 Task: Add a signature Julie Green containing Best wishes for a happy National Technology Day, Julie Green to email address softage.8@softage.net and add a folder Data science
Action: Mouse moved to (55, 135)
Screenshot: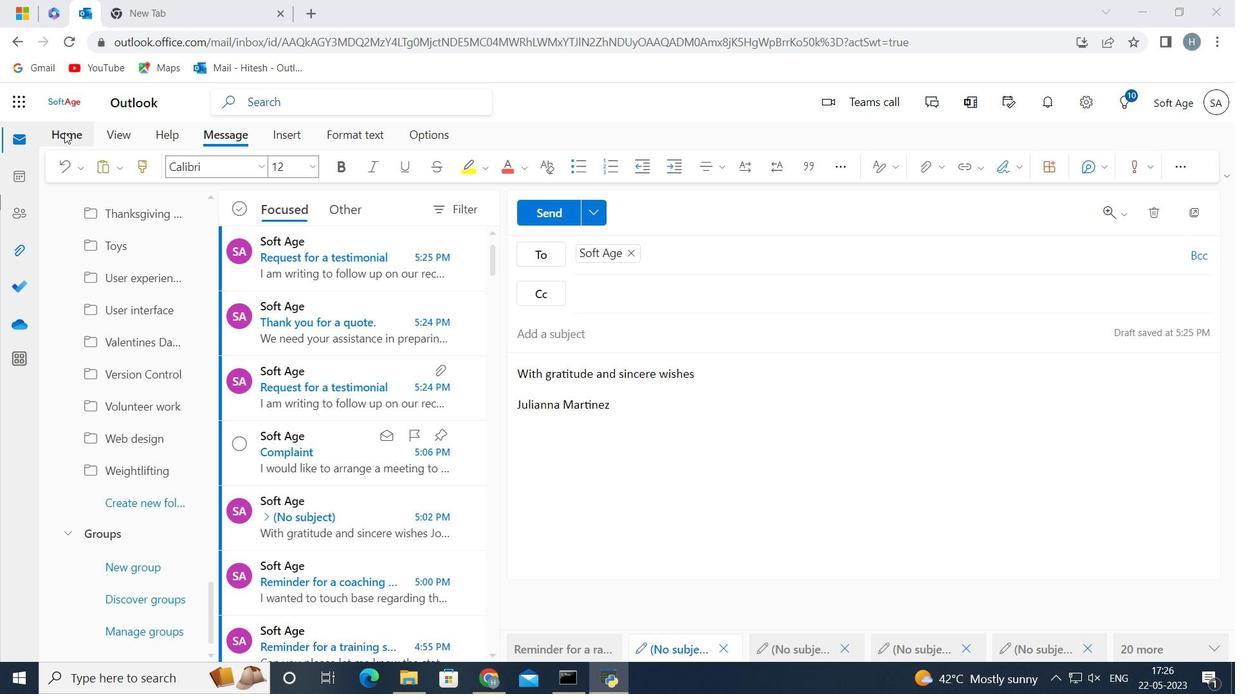 
Action: Mouse pressed left at (55, 135)
Screenshot: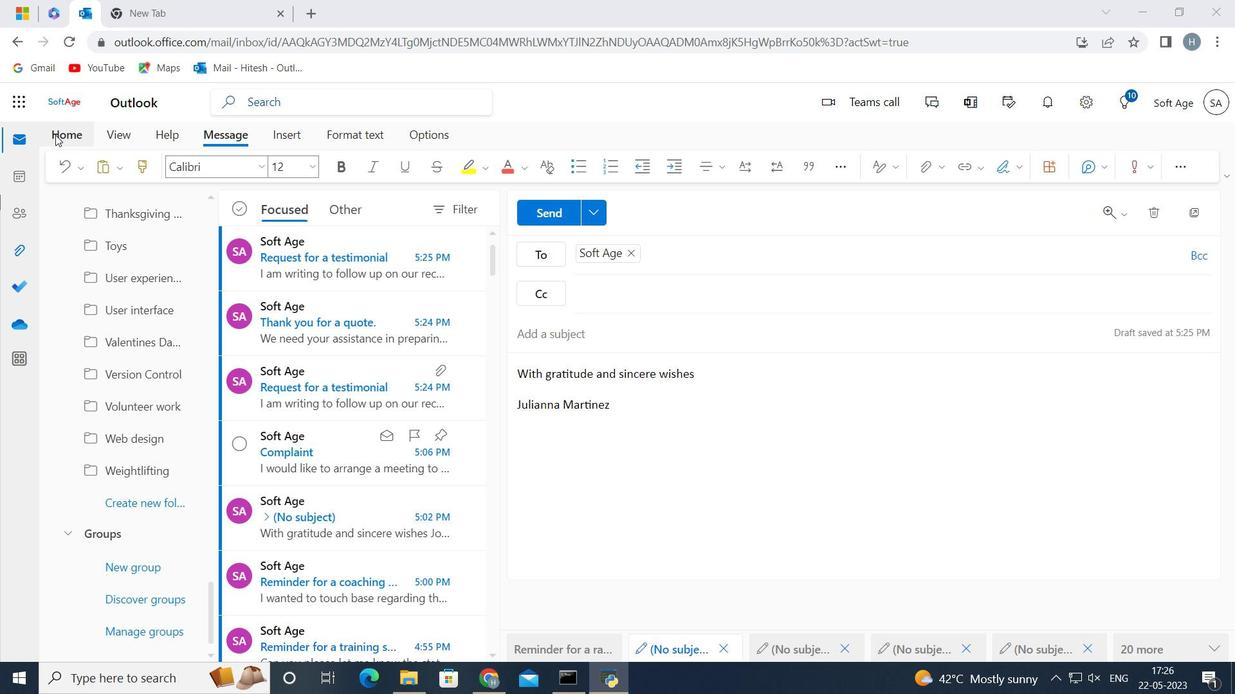 
Action: Mouse moved to (119, 168)
Screenshot: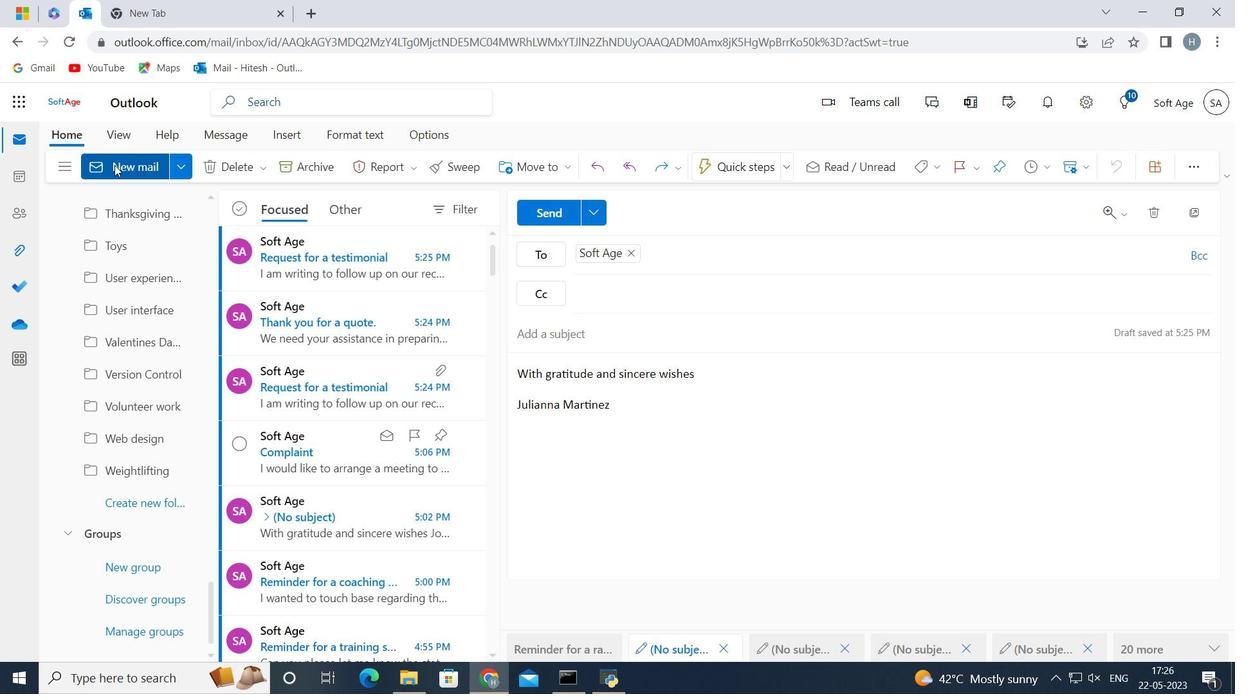 
Action: Mouse pressed left at (119, 168)
Screenshot: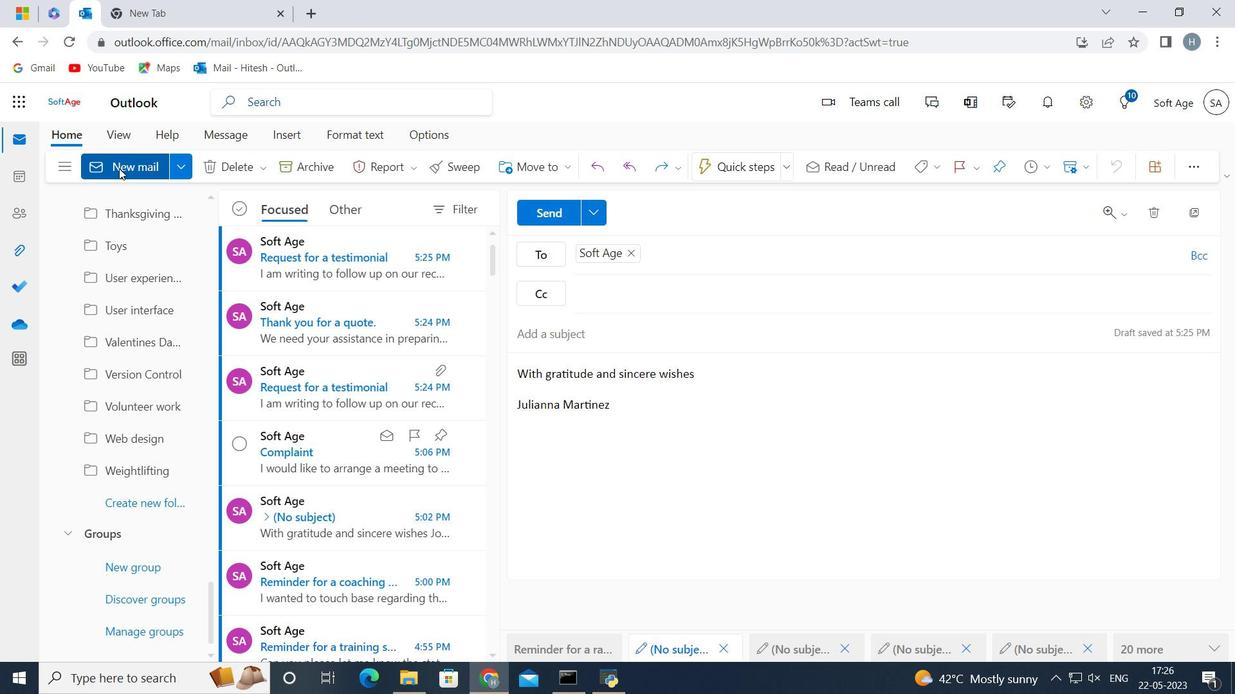 
Action: Mouse moved to (1008, 169)
Screenshot: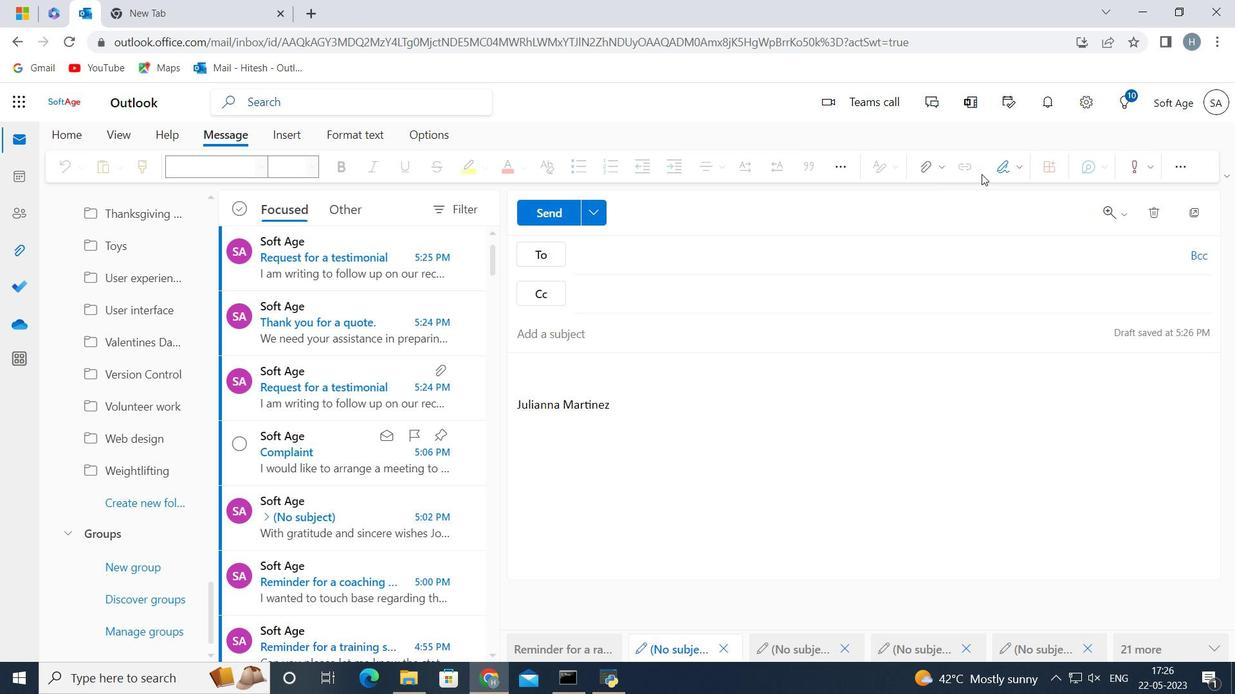 
Action: Mouse pressed left at (1008, 169)
Screenshot: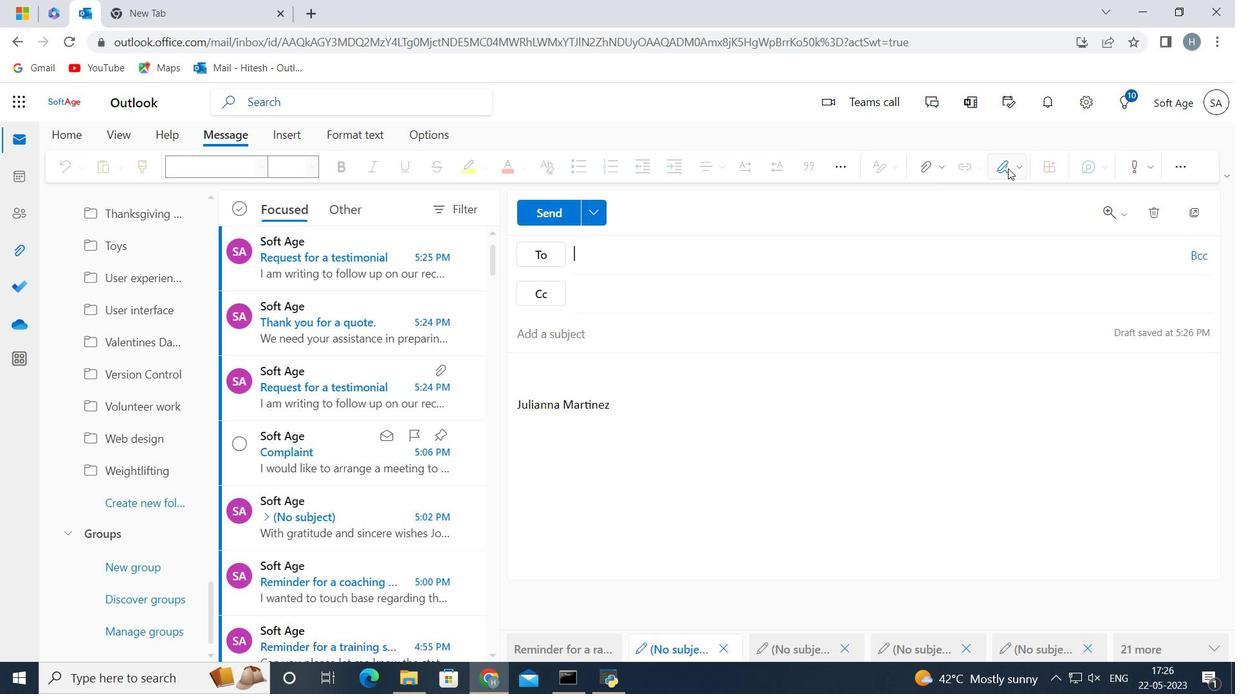 
Action: Mouse moved to (969, 228)
Screenshot: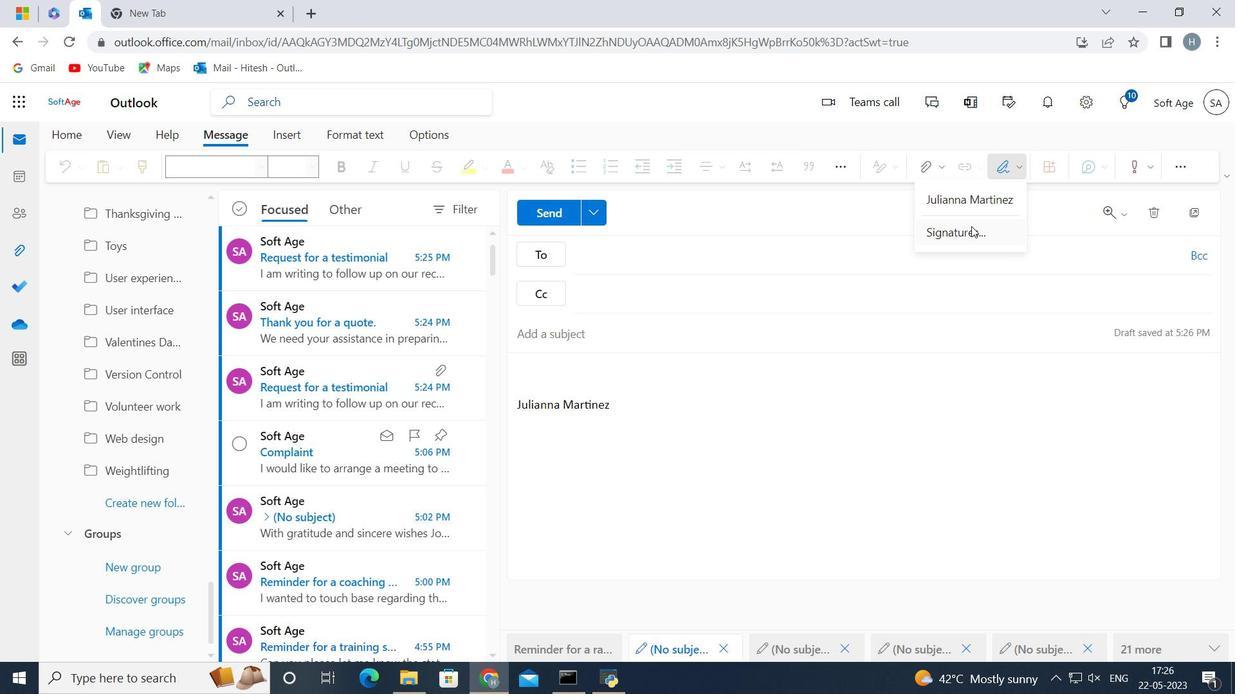 
Action: Mouse pressed left at (969, 228)
Screenshot: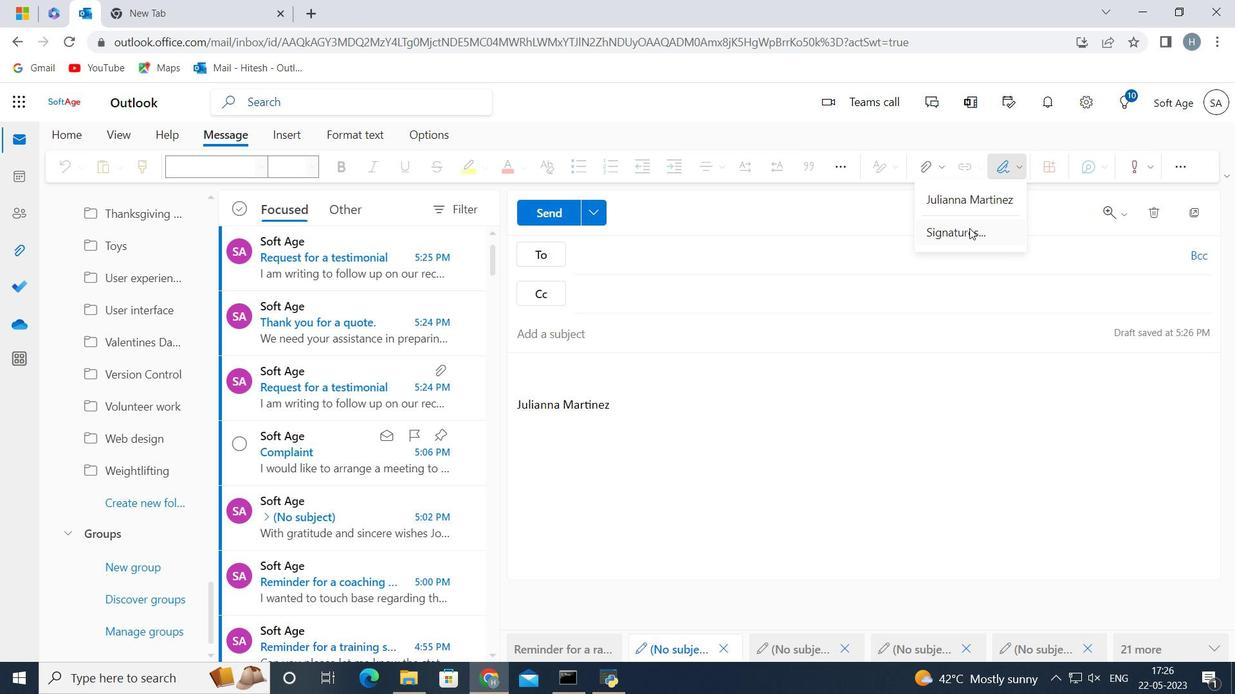 
Action: Mouse moved to (935, 297)
Screenshot: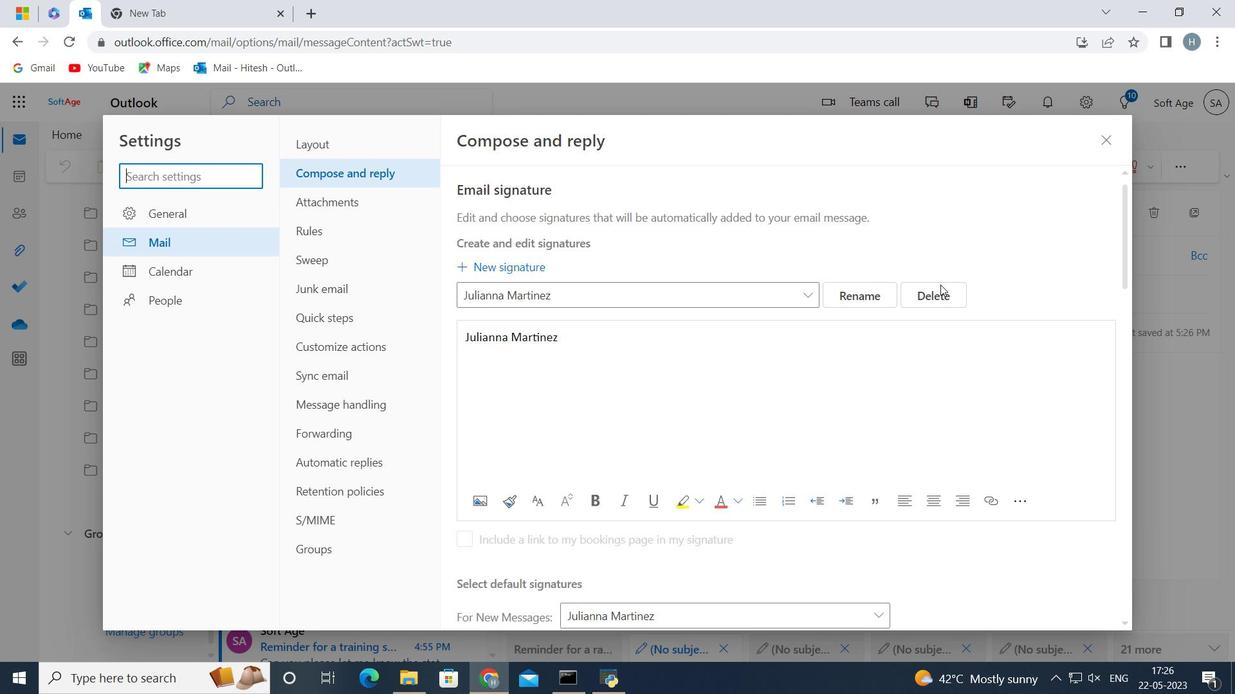 
Action: Mouse pressed left at (935, 297)
Screenshot: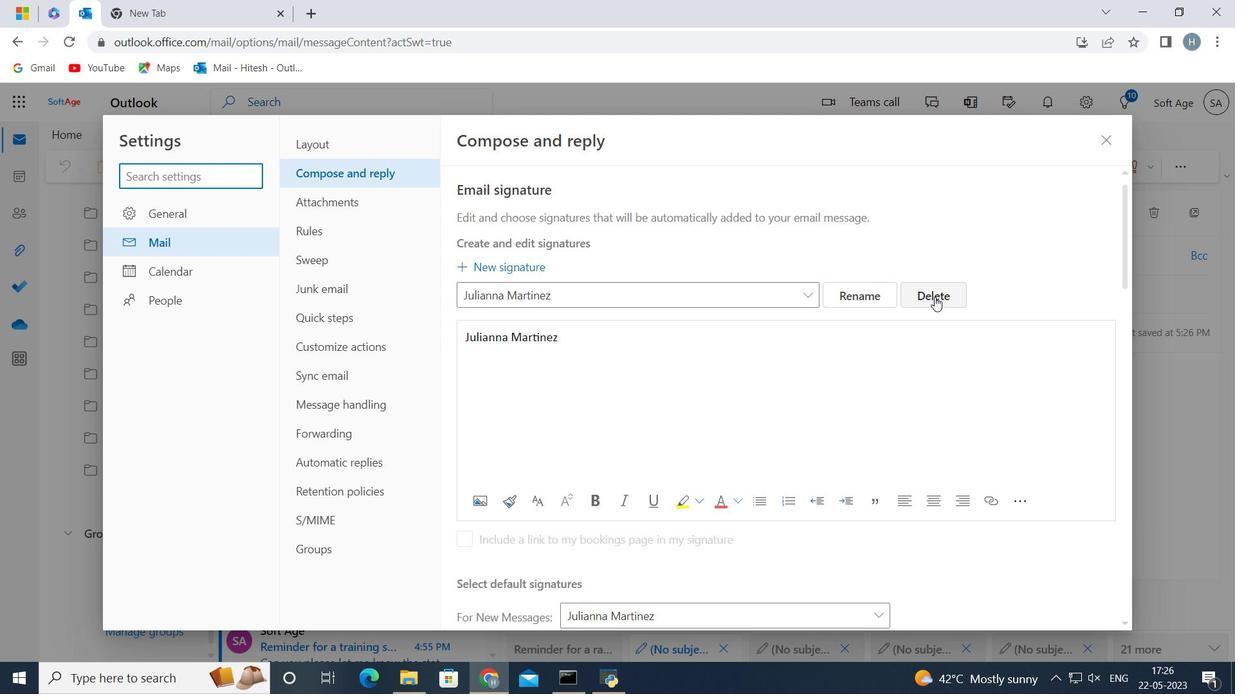 
Action: Mouse moved to (751, 288)
Screenshot: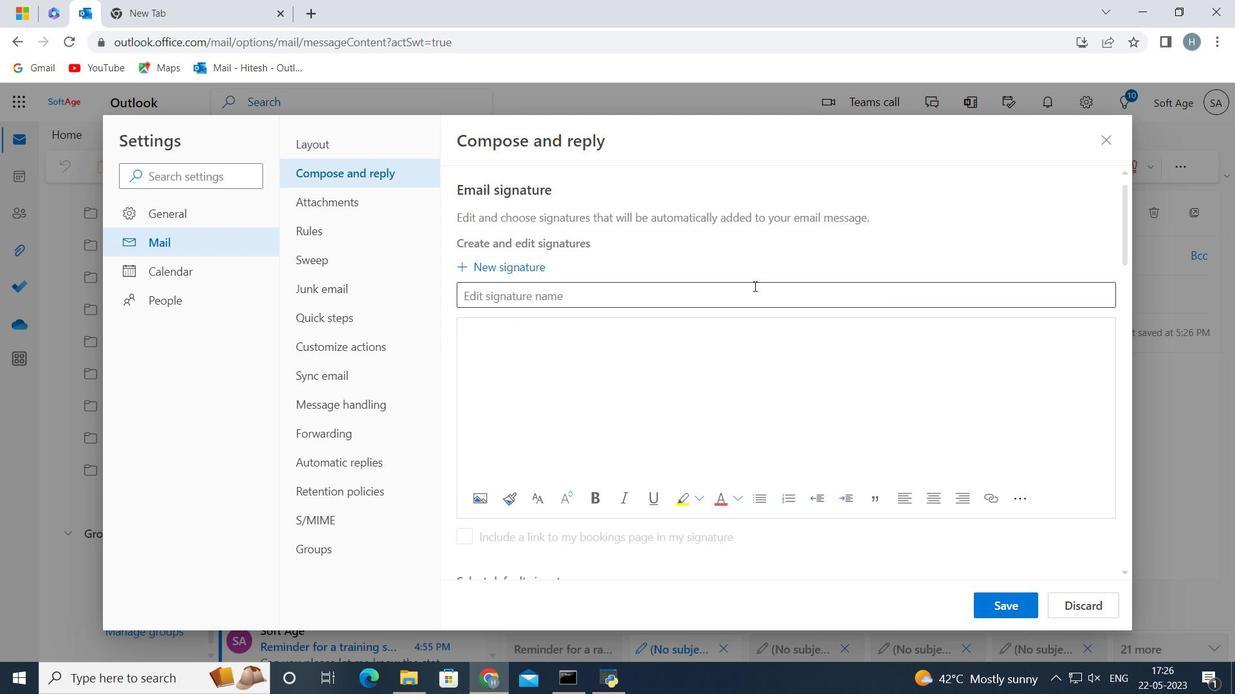 
Action: Mouse pressed left at (751, 288)
Screenshot: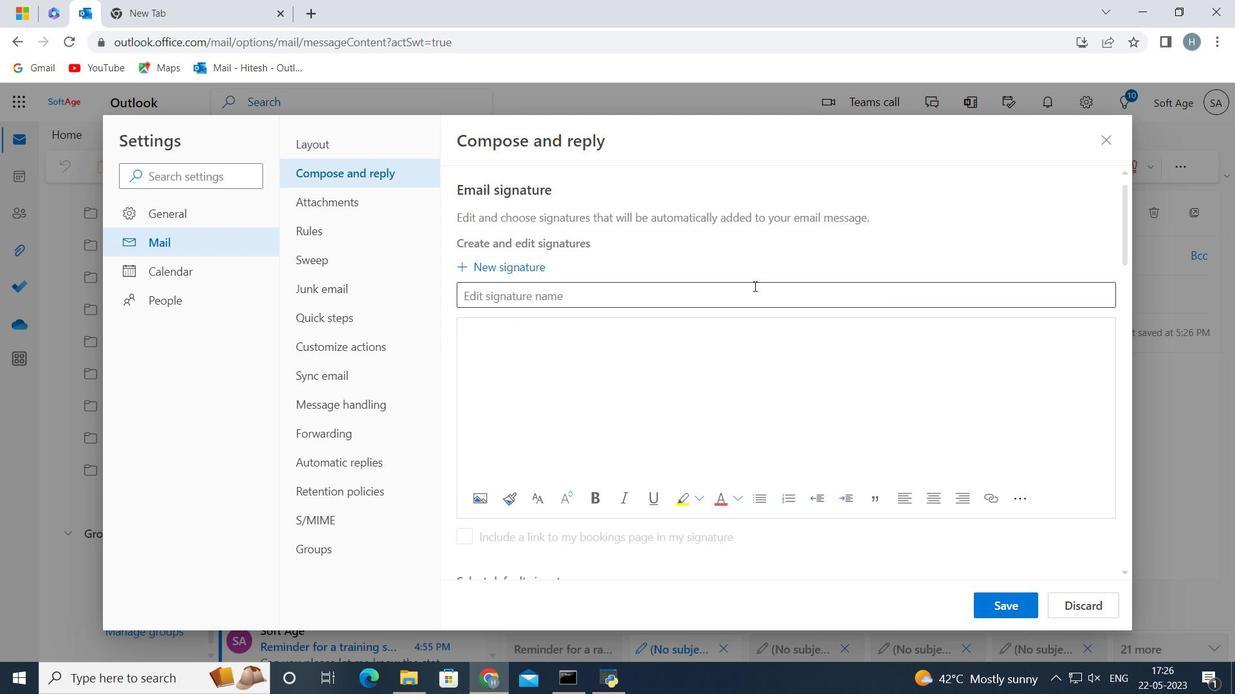 
Action: Key pressed <Key.shift>Julie<Key.space><Key.shift>Green<Key.space>
Screenshot: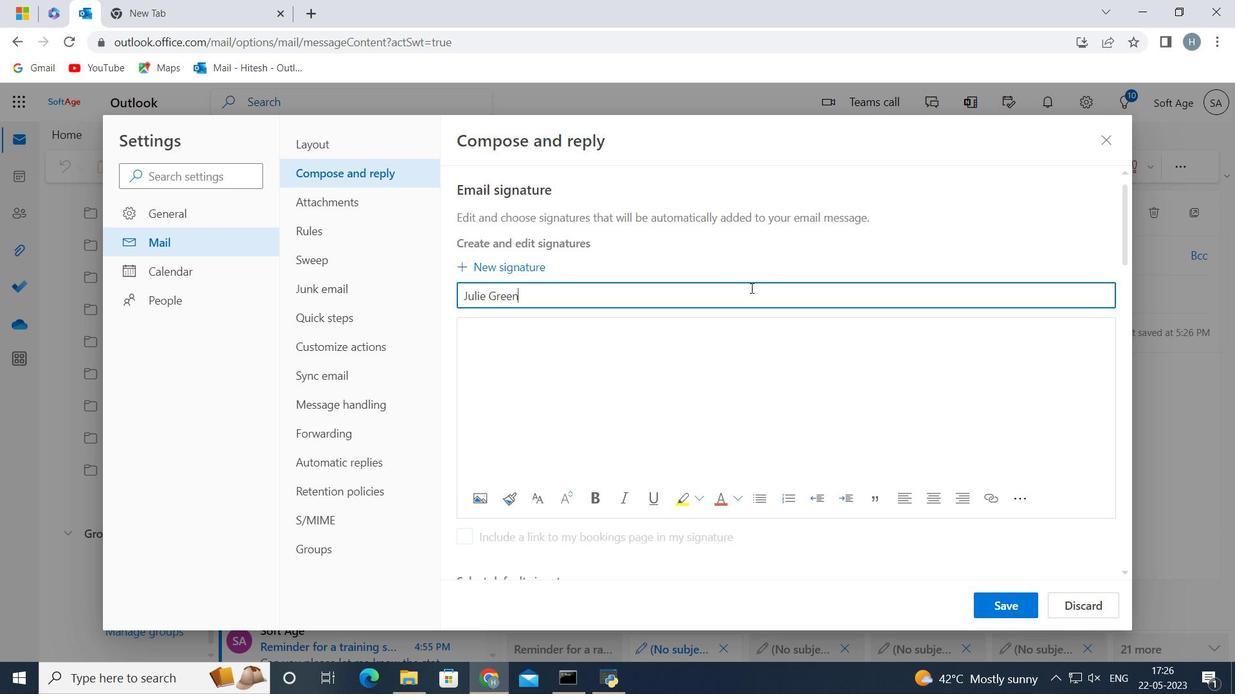 
Action: Mouse moved to (636, 375)
Screenshot: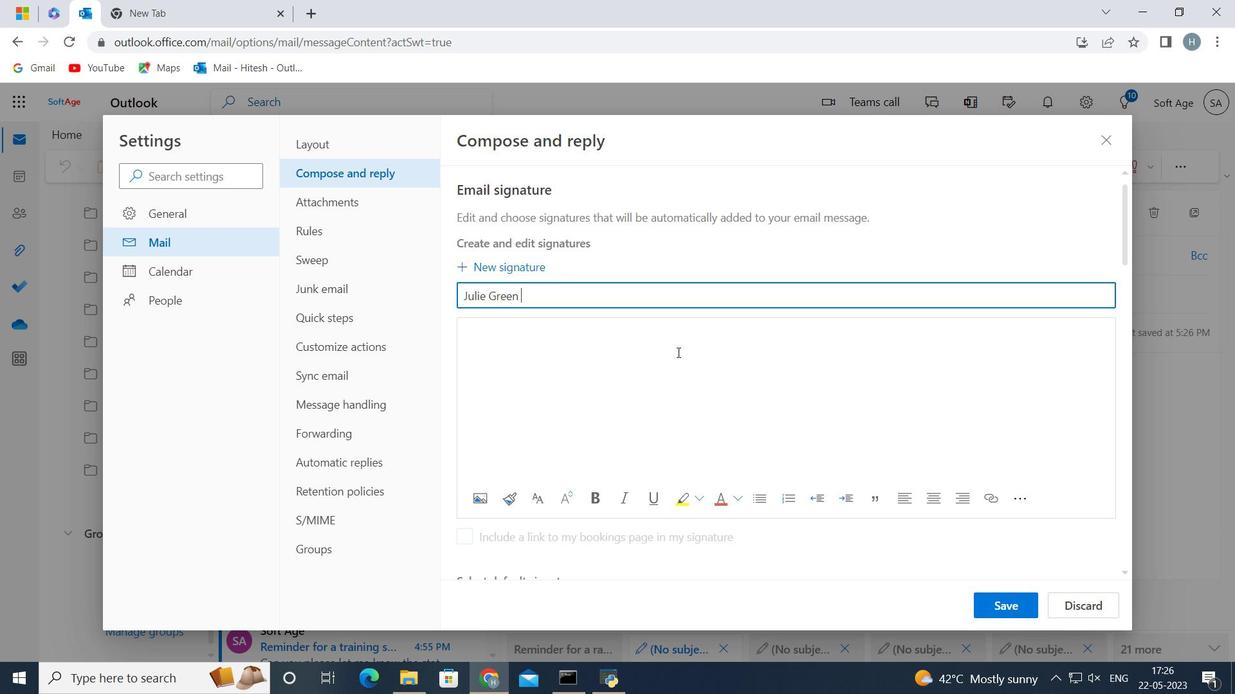 
Action: Mouse pressed left at (636, 375)
Screenshot: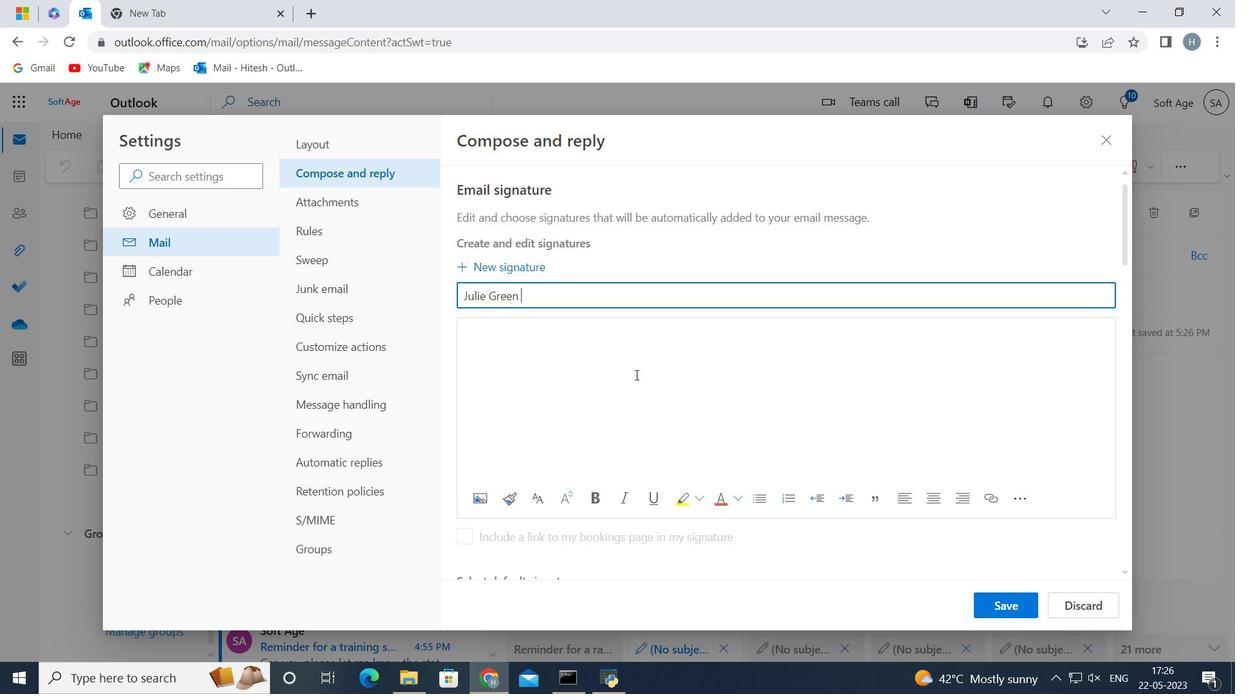 
Action: Key pressed <Key.shift>Julie<Key.space><Key.shift>Green<Key.space>
Screenshot: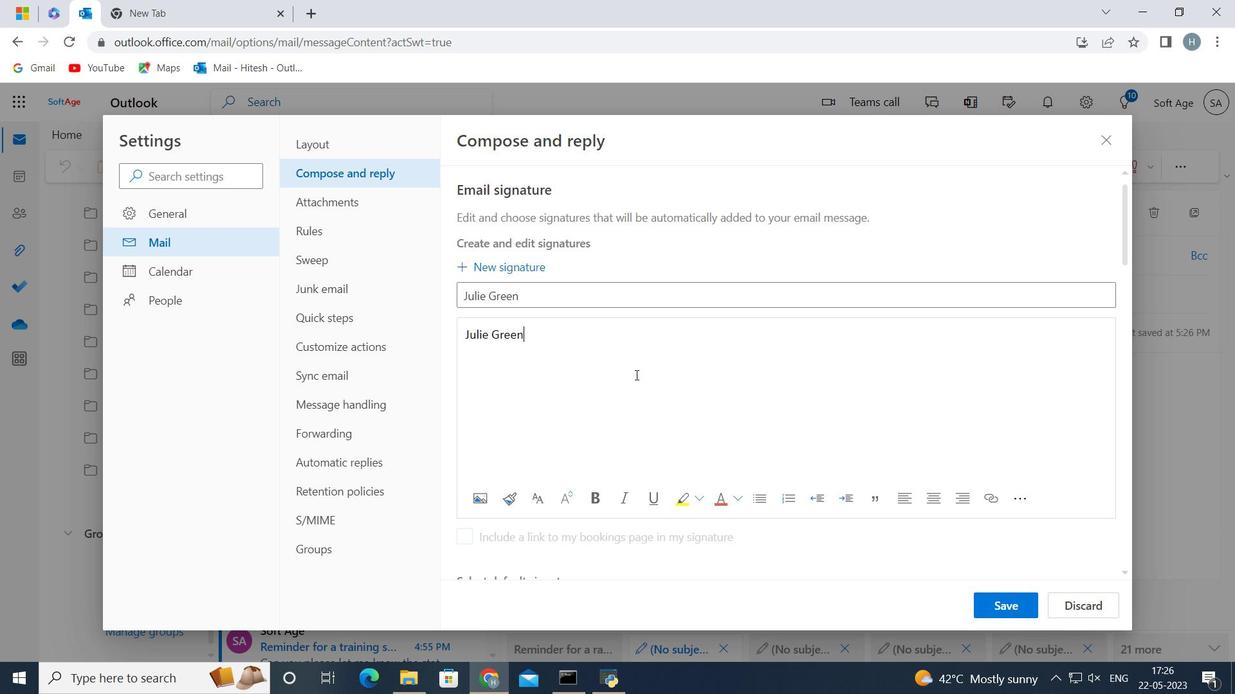 
Action: Mouse moved to (997, 604)
Screenshot: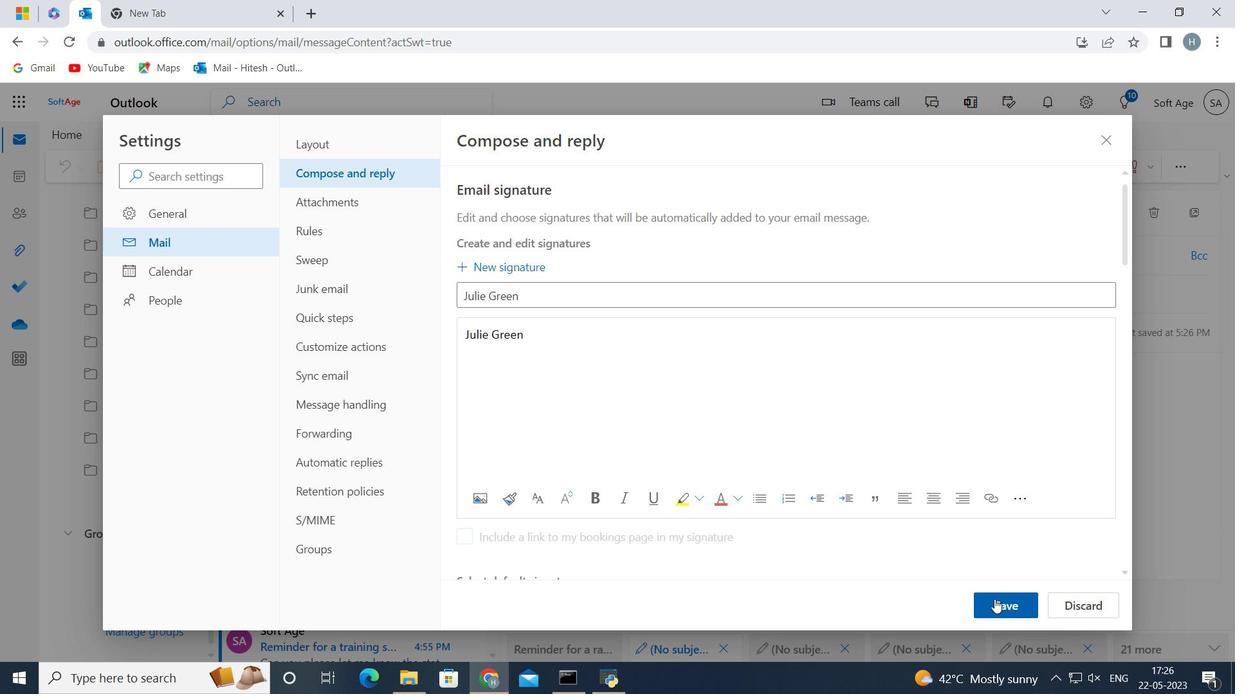 
Action: Mouse pressed left at (997, 604)
Screenshot: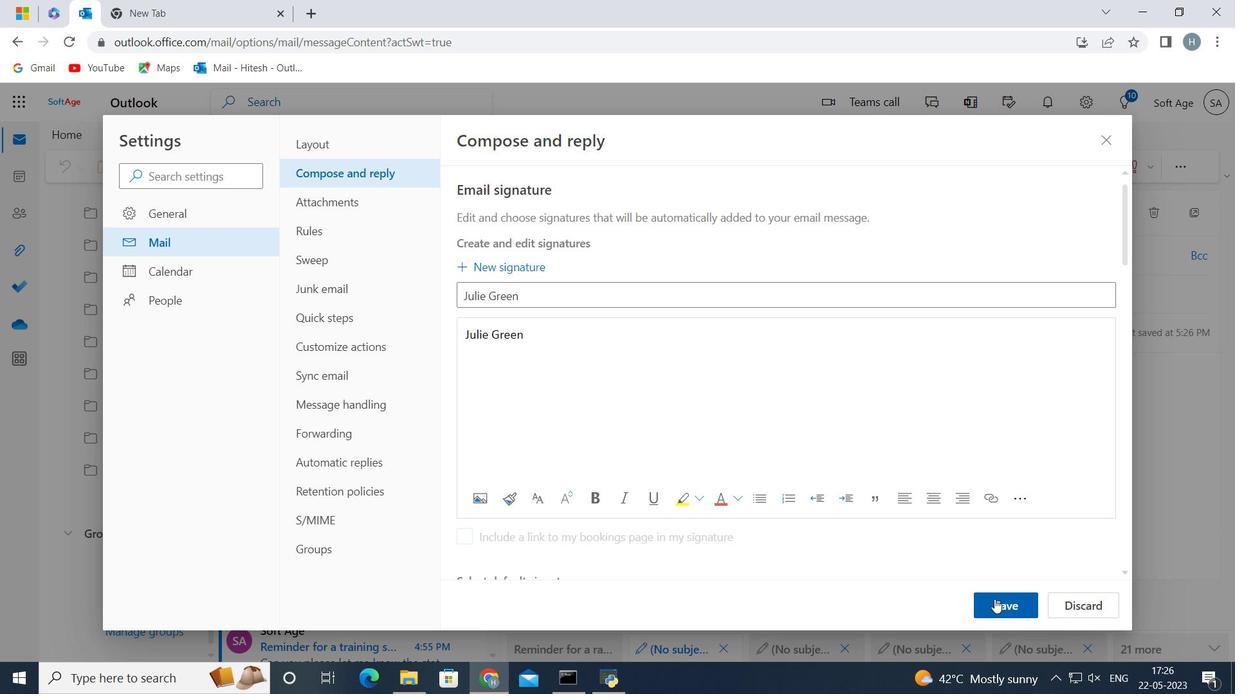 
Action: Mouse moved to (851, 384)
Screenshot: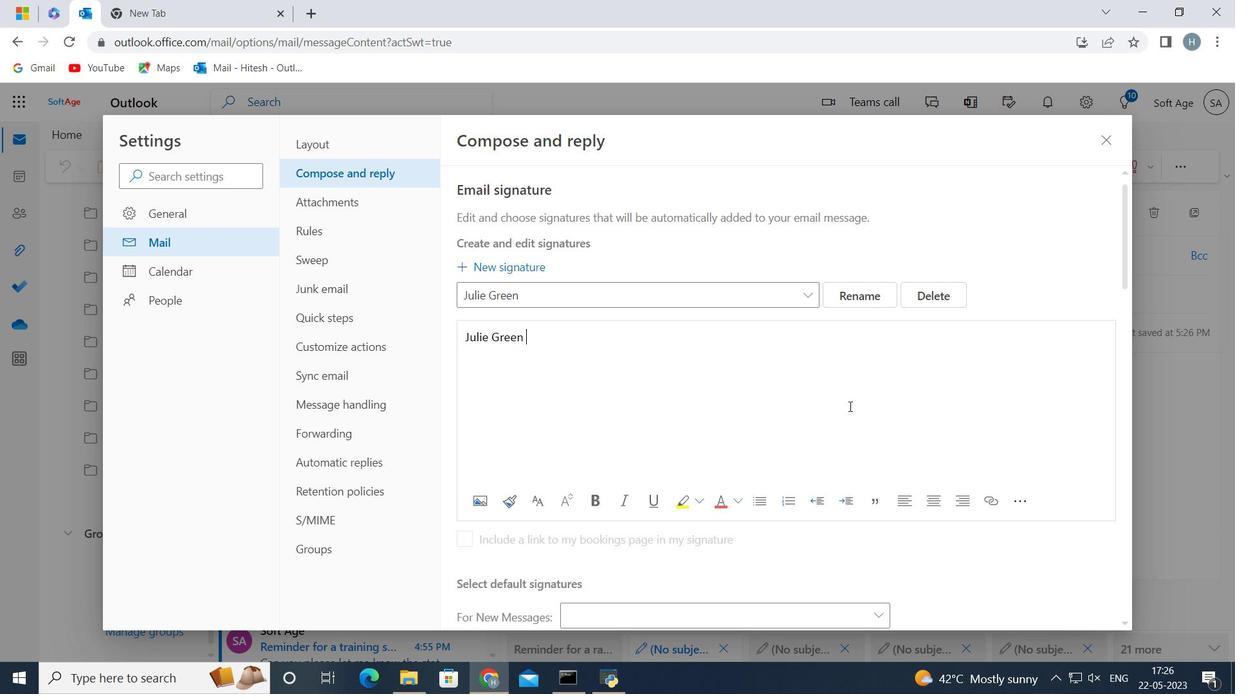 
Action: Mouse scrolled (851, 384) with delta (0, 0)
Screenshot: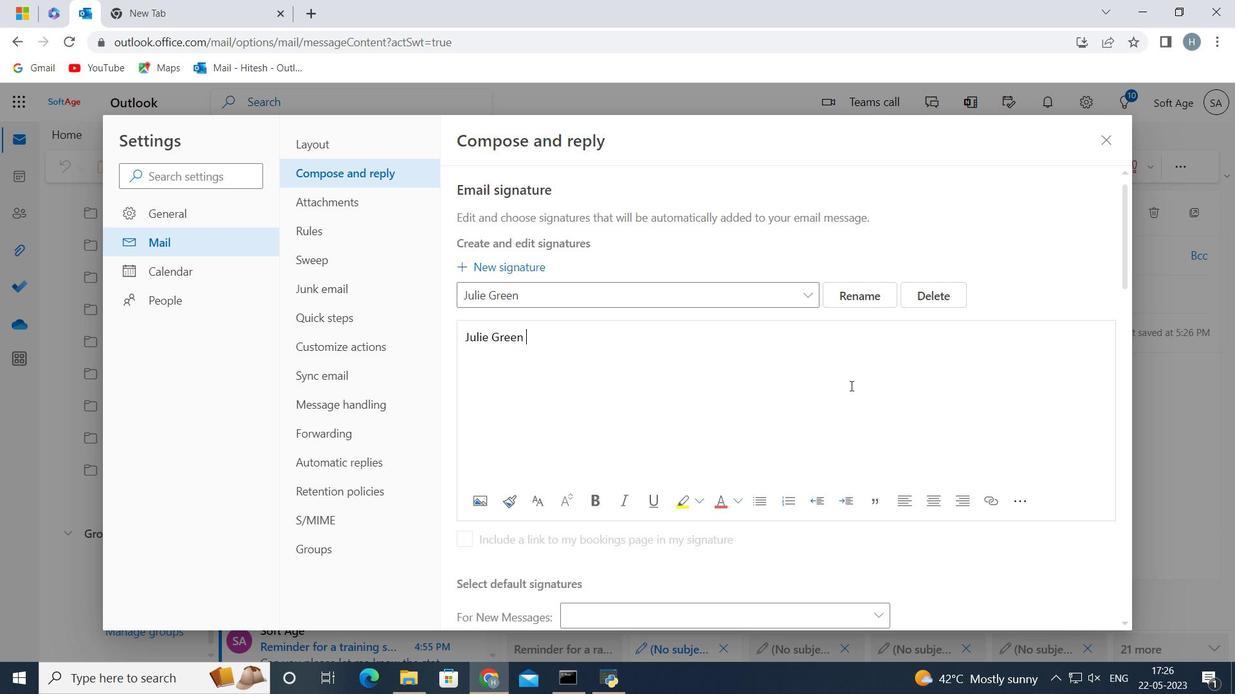 
Action: Mouse scrolled (851, 384) with delta (0, 0)
Screenshot: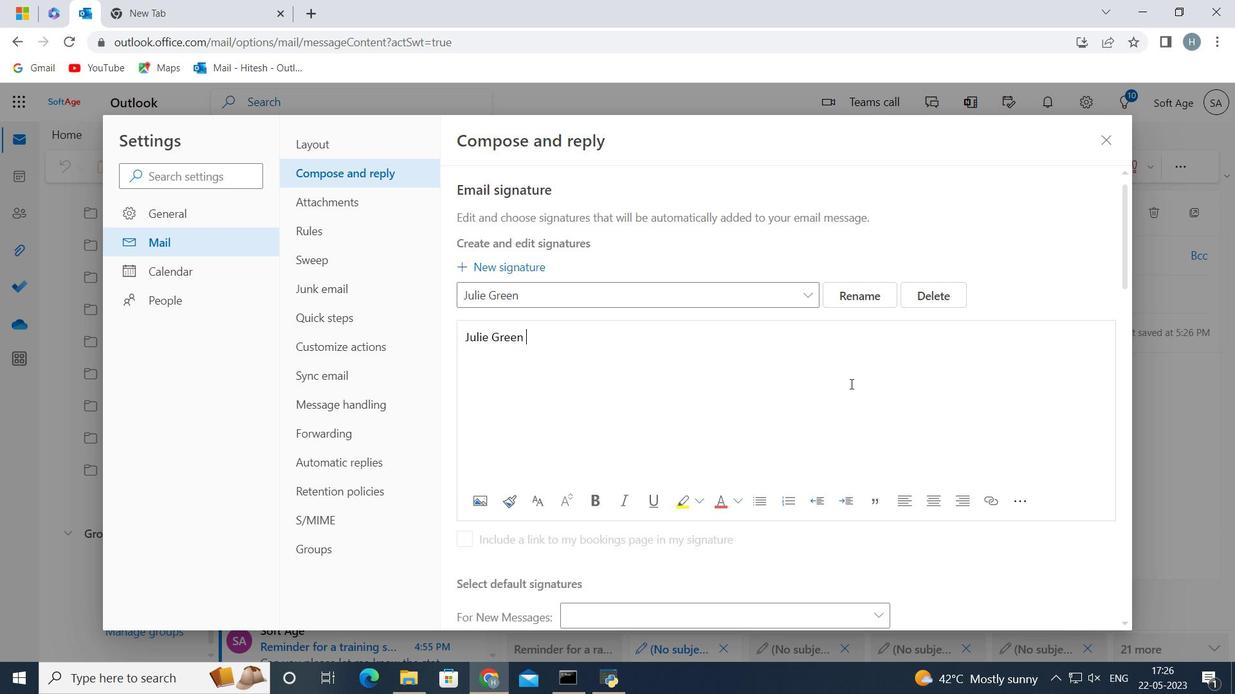
Action: Mouse moved to (849, 377)
Screenshot: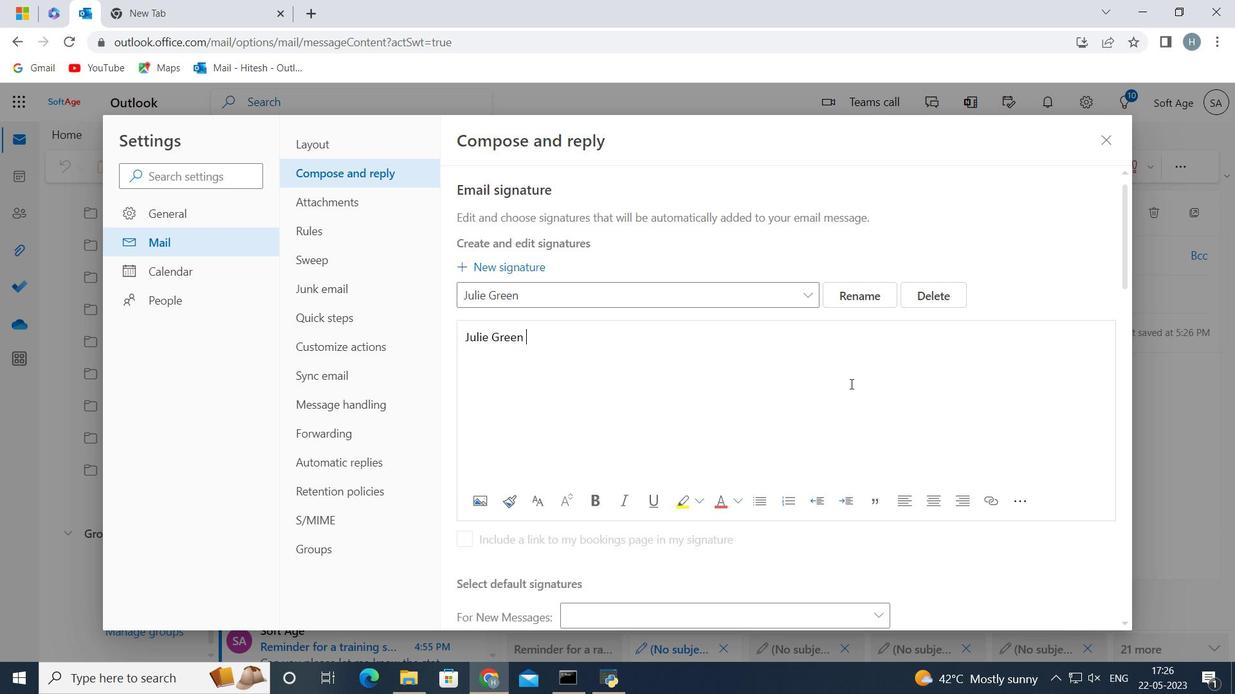 
Action: Mouse scrolled (851, 378) with delta (0, 0)
Screenshot: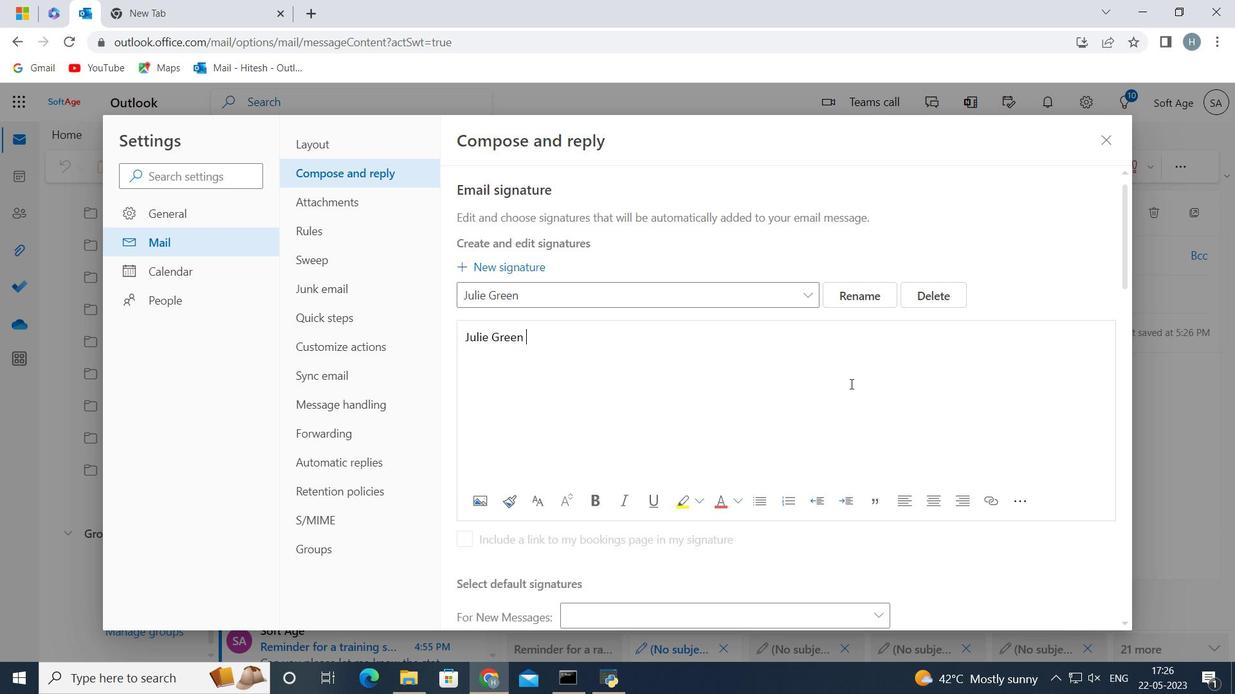 
Action: Mouse moved to (845, 369)
Screenshot: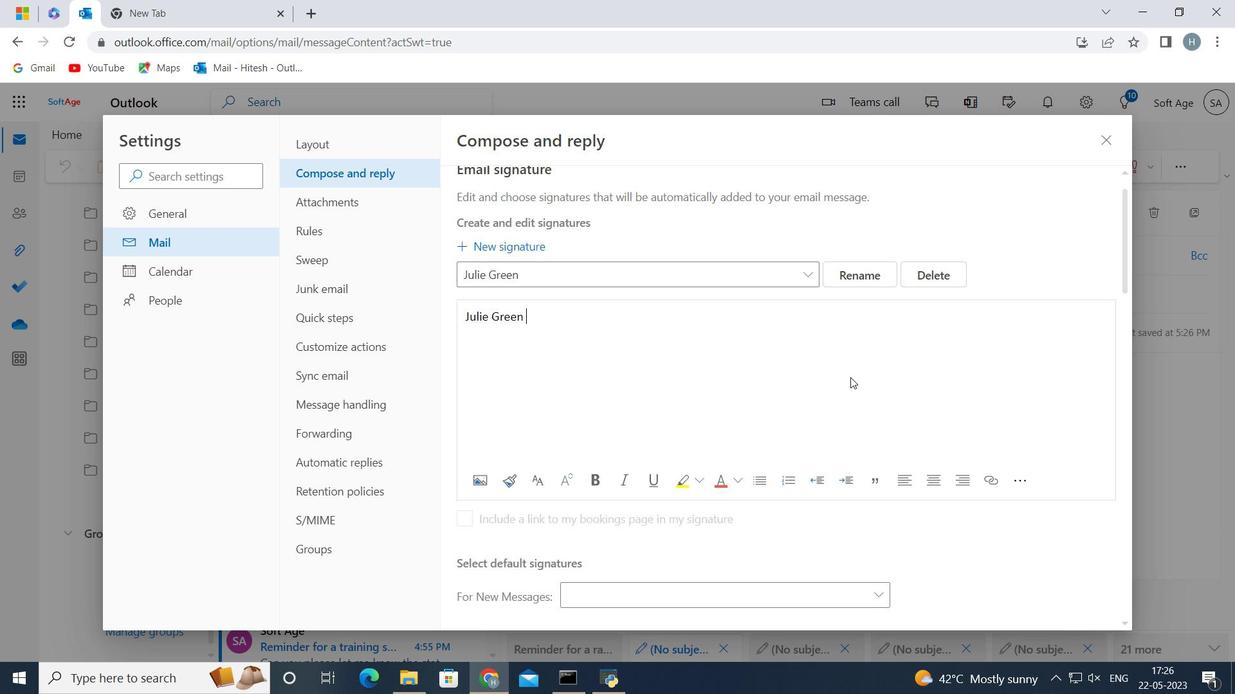 
Action: Mouse scrolled (845, 368) with delta (0, 0)
Screenshot: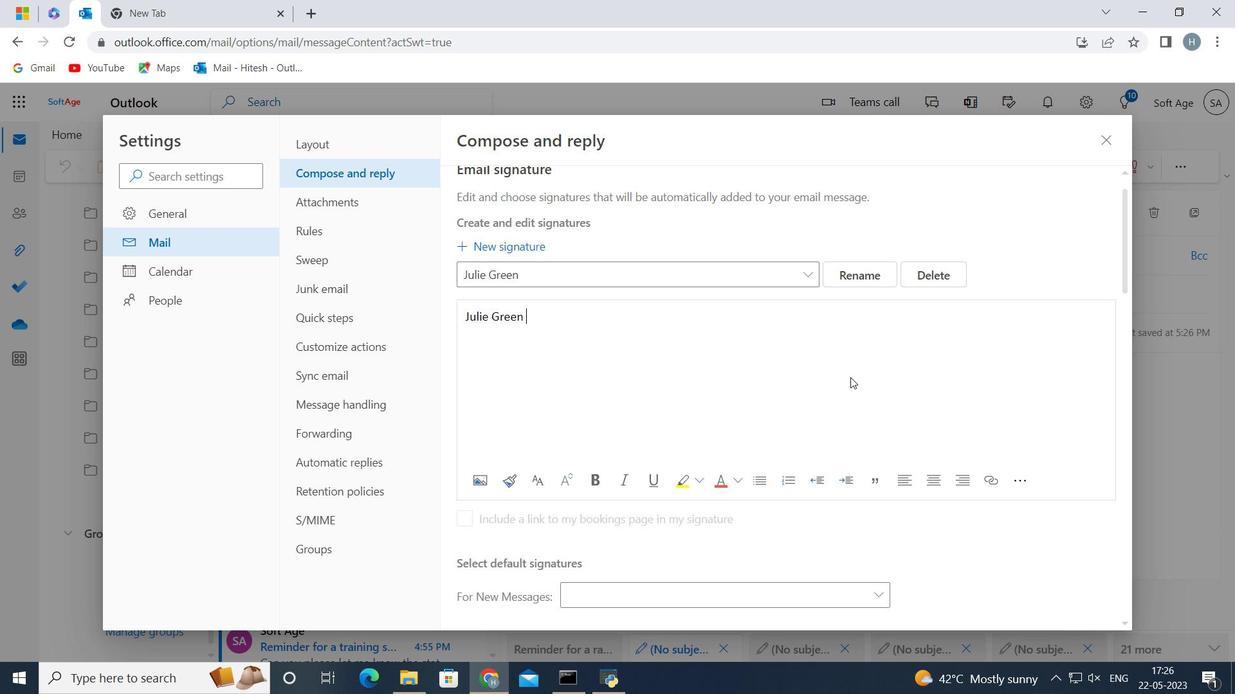 
Action: Mouse scrolled (845, 368) with delta (0, 0)
Screenshot: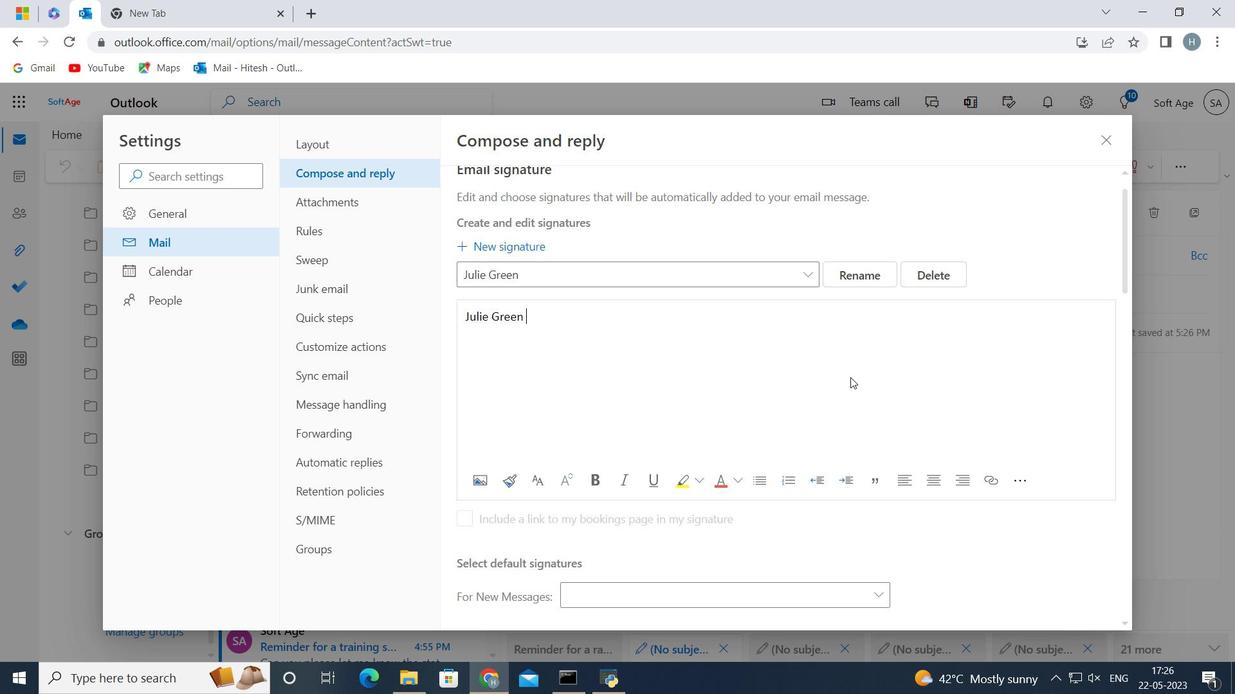 
Action: Mouse moved to (844, 368)
Screenshot: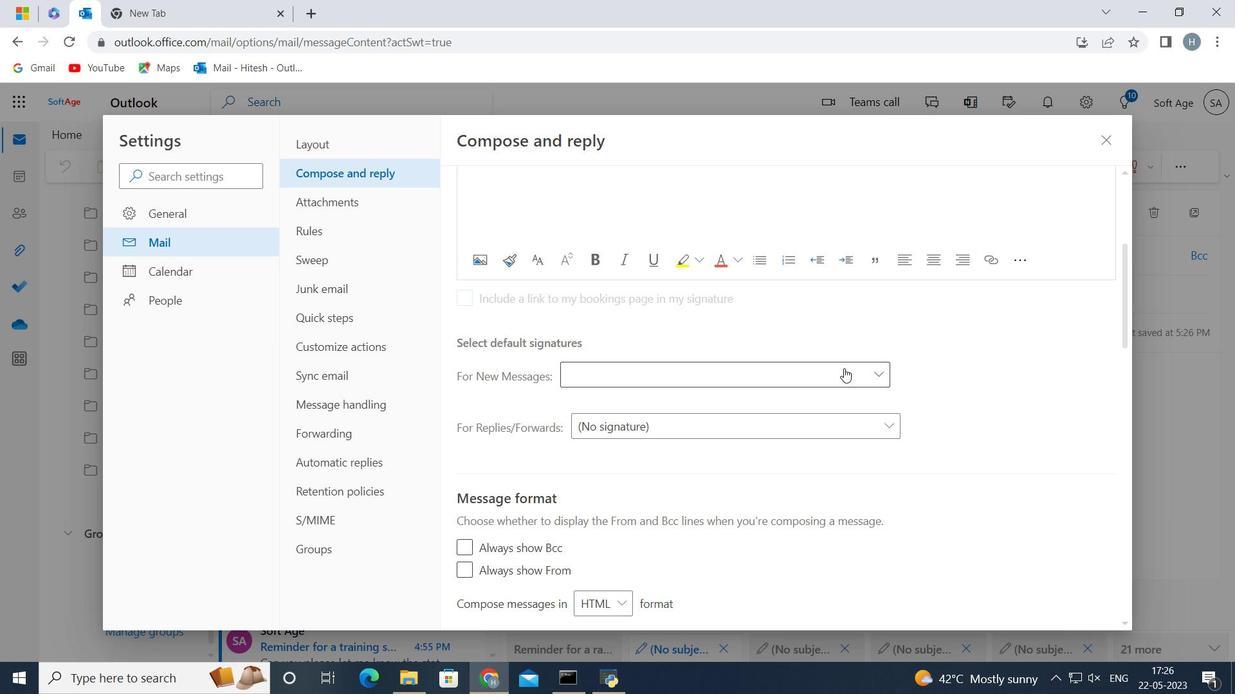 
Action: Mouse pressed left at (844, 368)
Screenshot: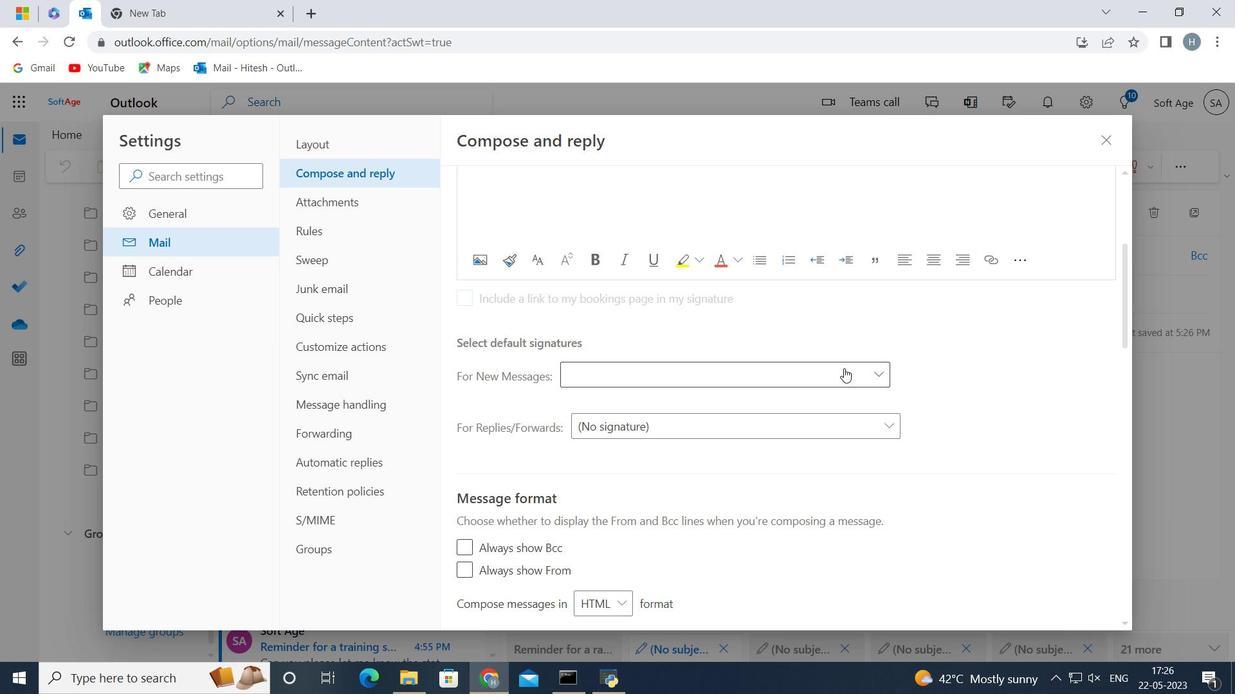 
Action: Mouse moved to (830, 421)
Screenshot: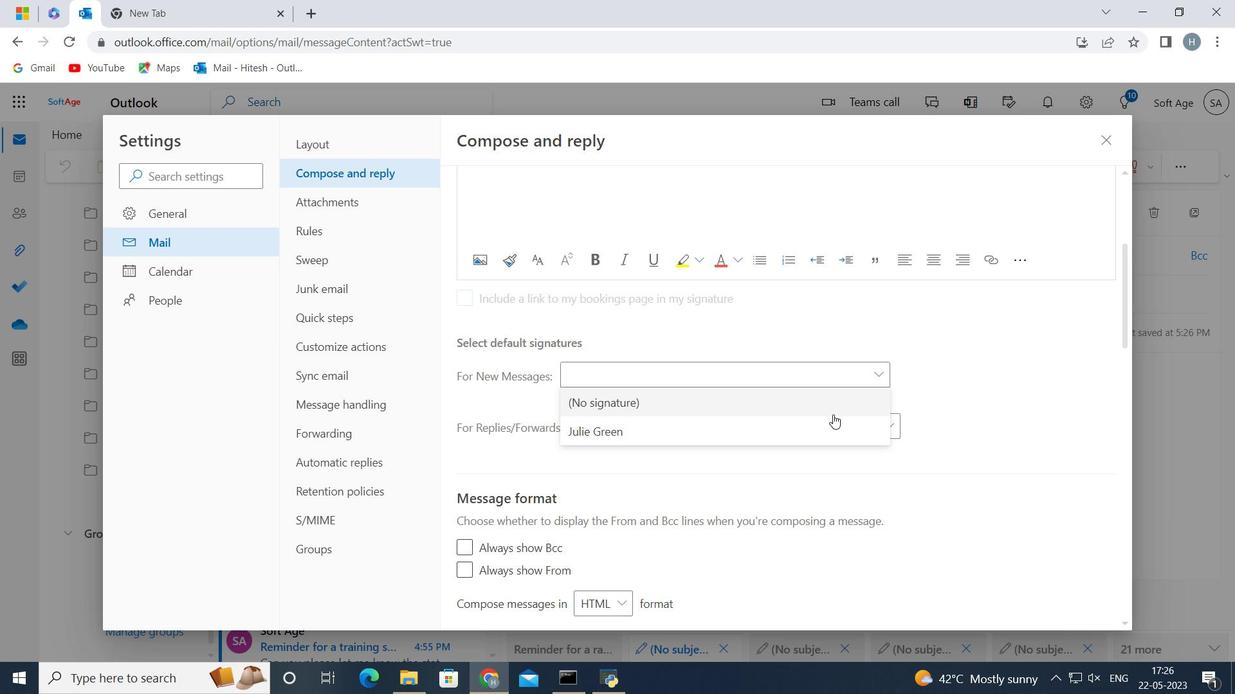
Action: Mouse pressed left at (830, 421)
Screenshot: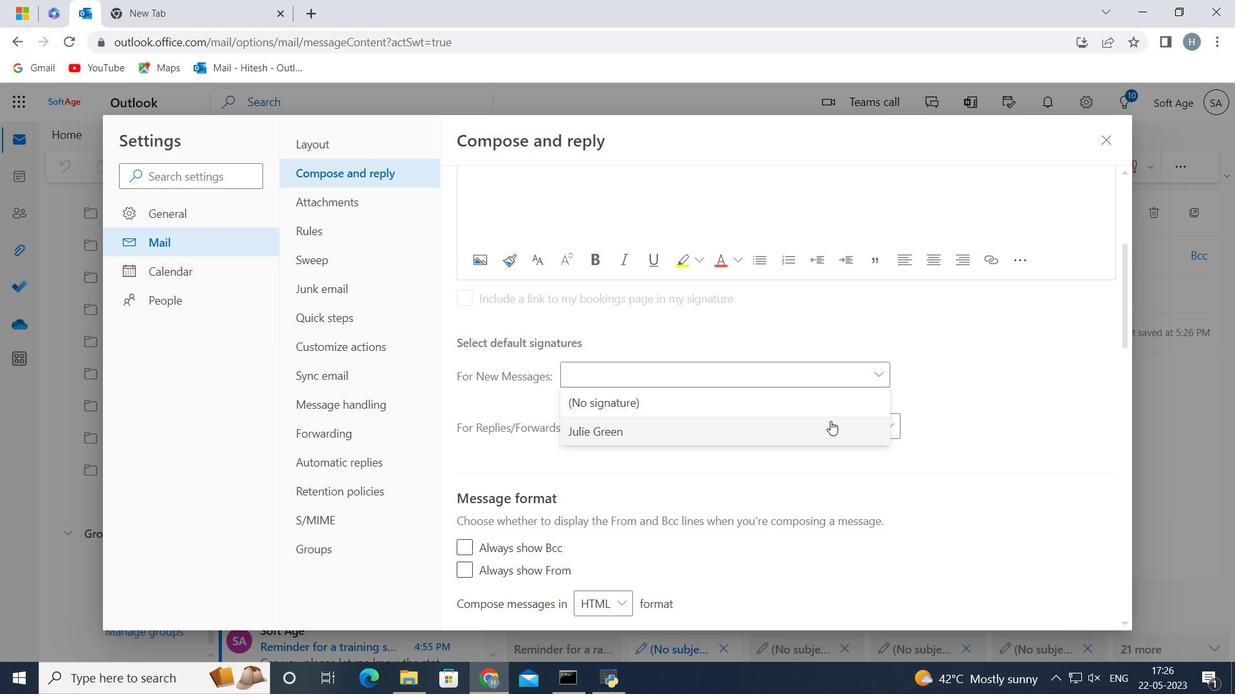 
Action: Mouse moved to (995, 597)
Screenshot: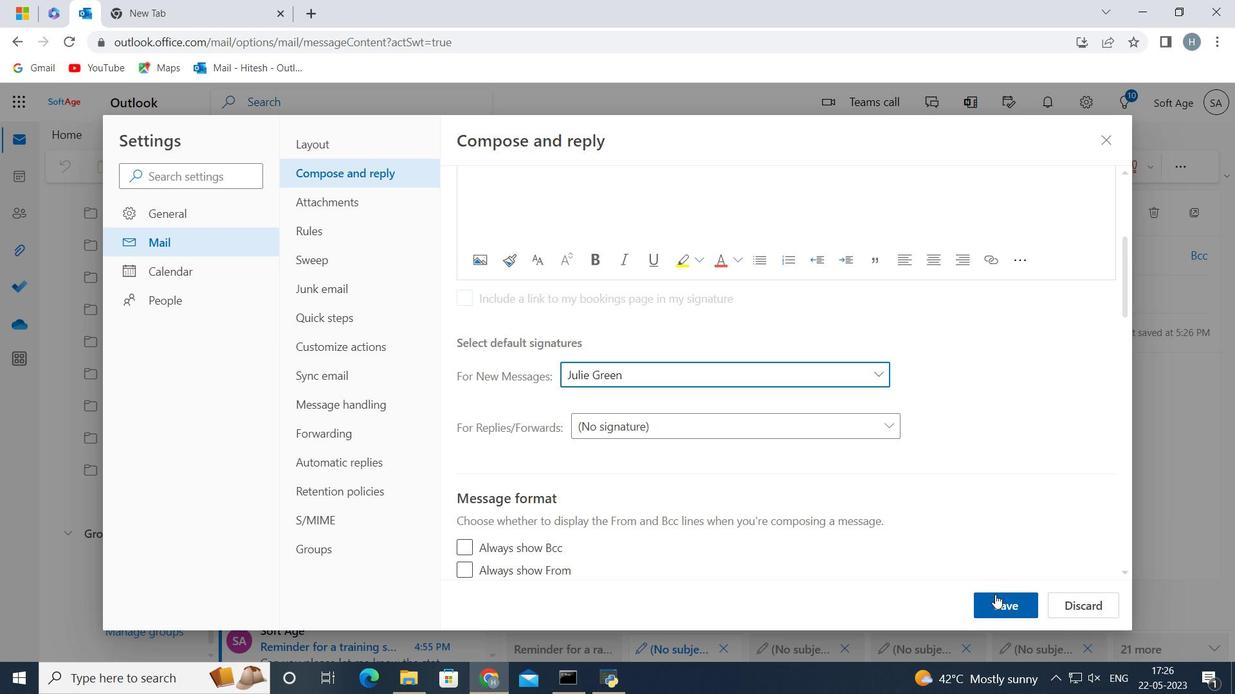 
Action: Mouse pressed left at (995, 597)
Screenshot: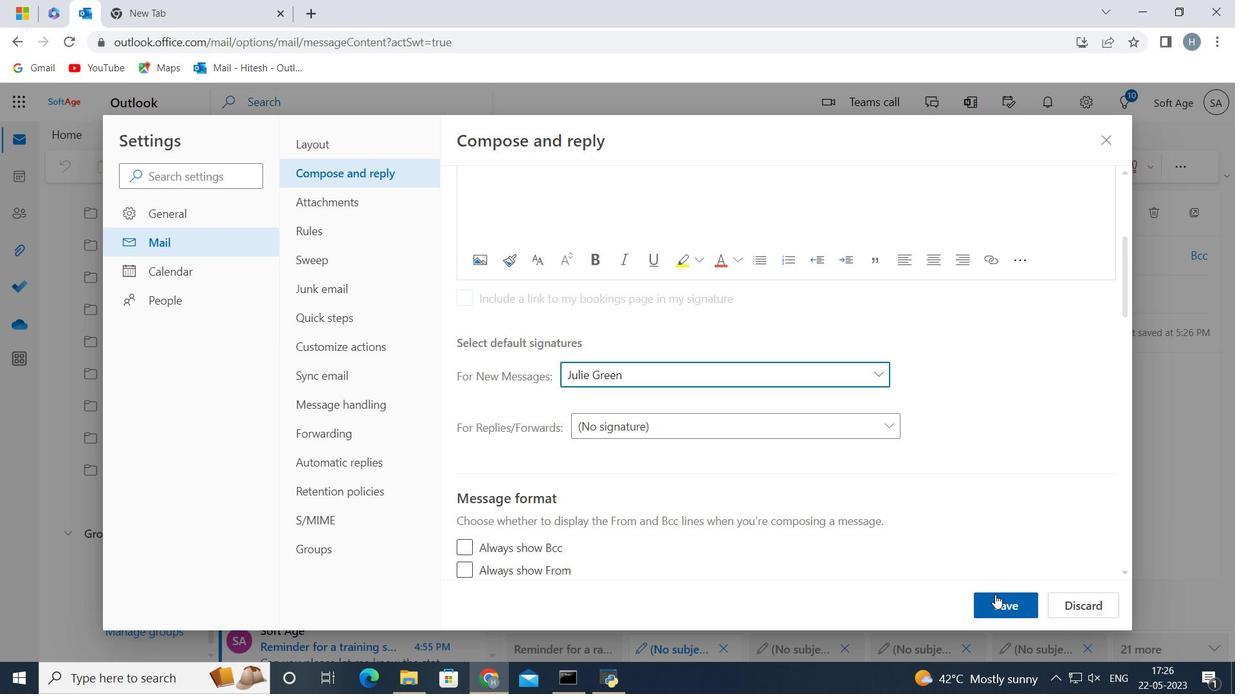
Action: Mouse moved to (1102, 145)
Screenshot: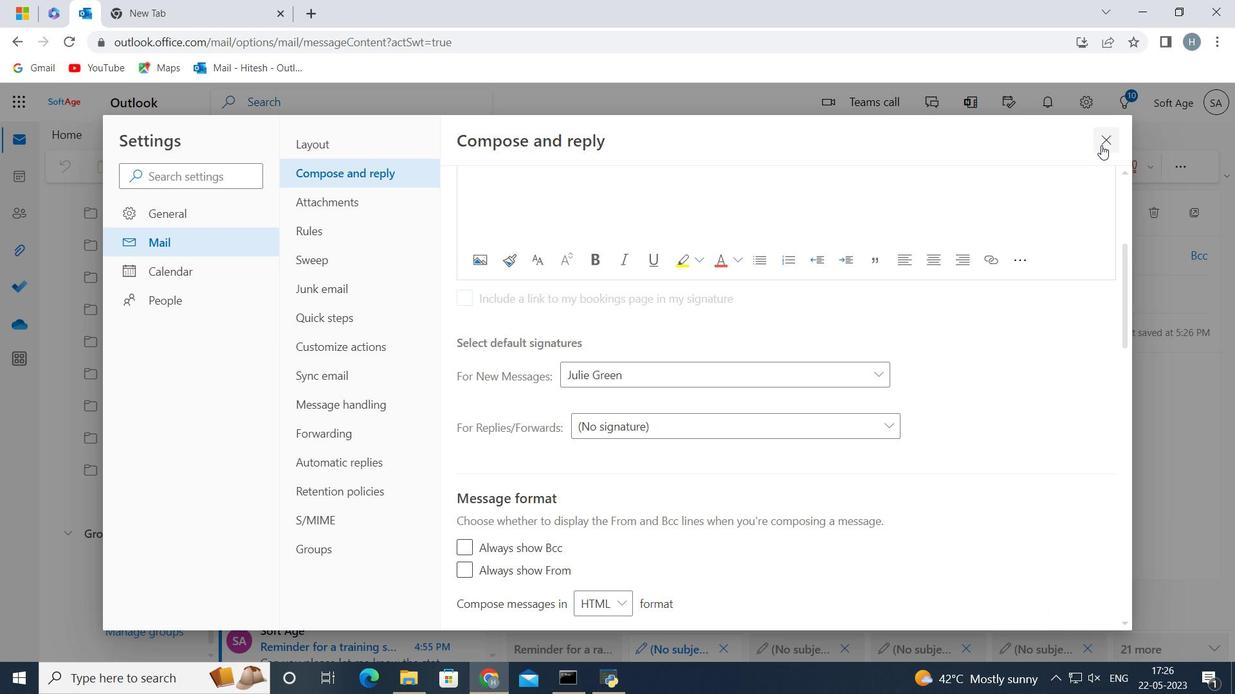 
Action: Mouse pressed left at (1102, 145)
Screenshot: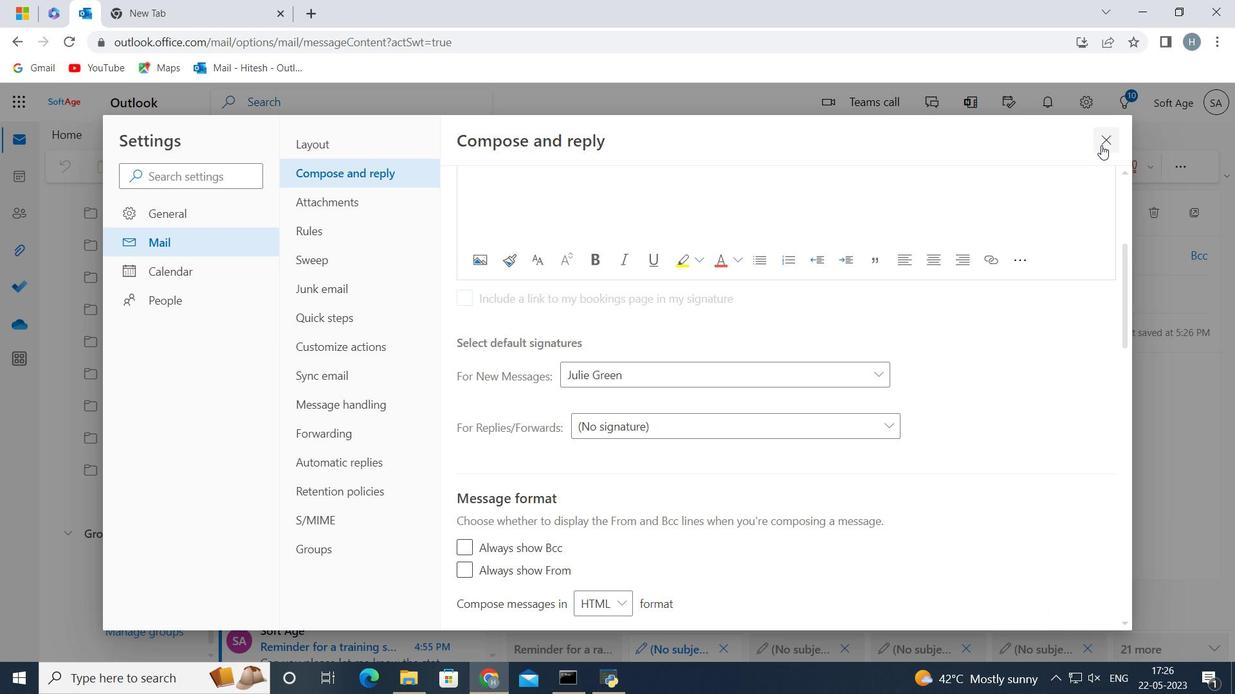 
Action: Mouse moved to (630, 410)
Screenshot: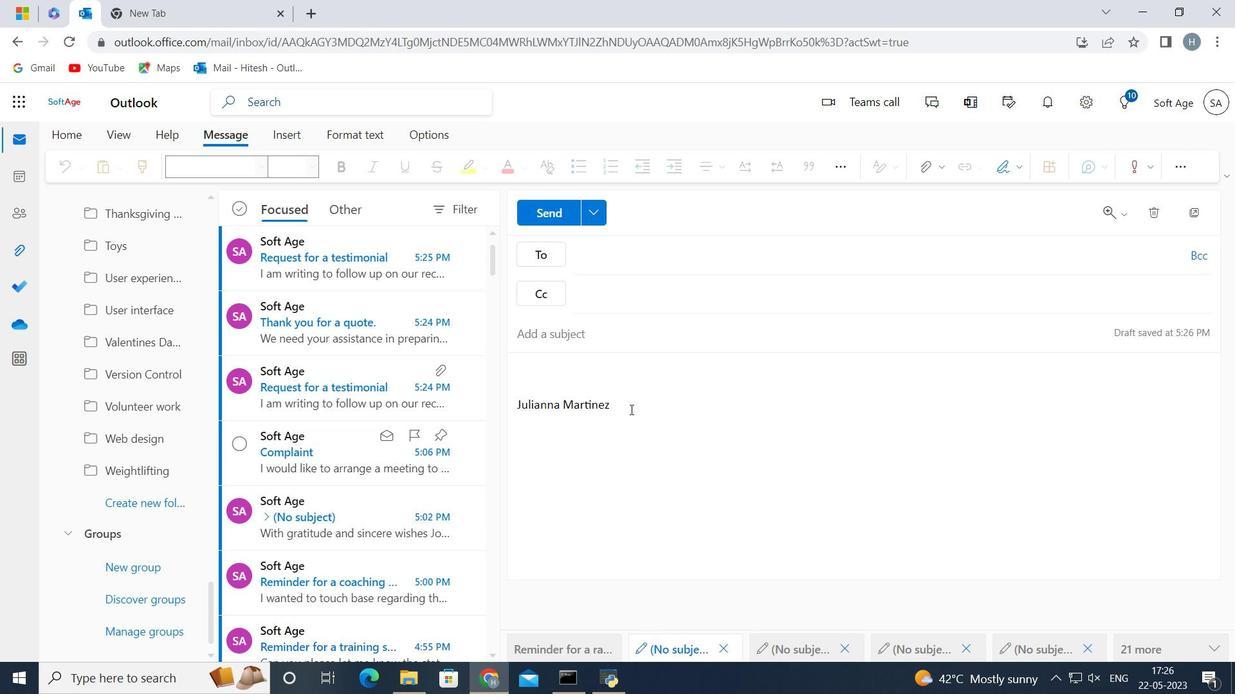 
Action: Mouse pressed left at (630, 410)
Screenshot: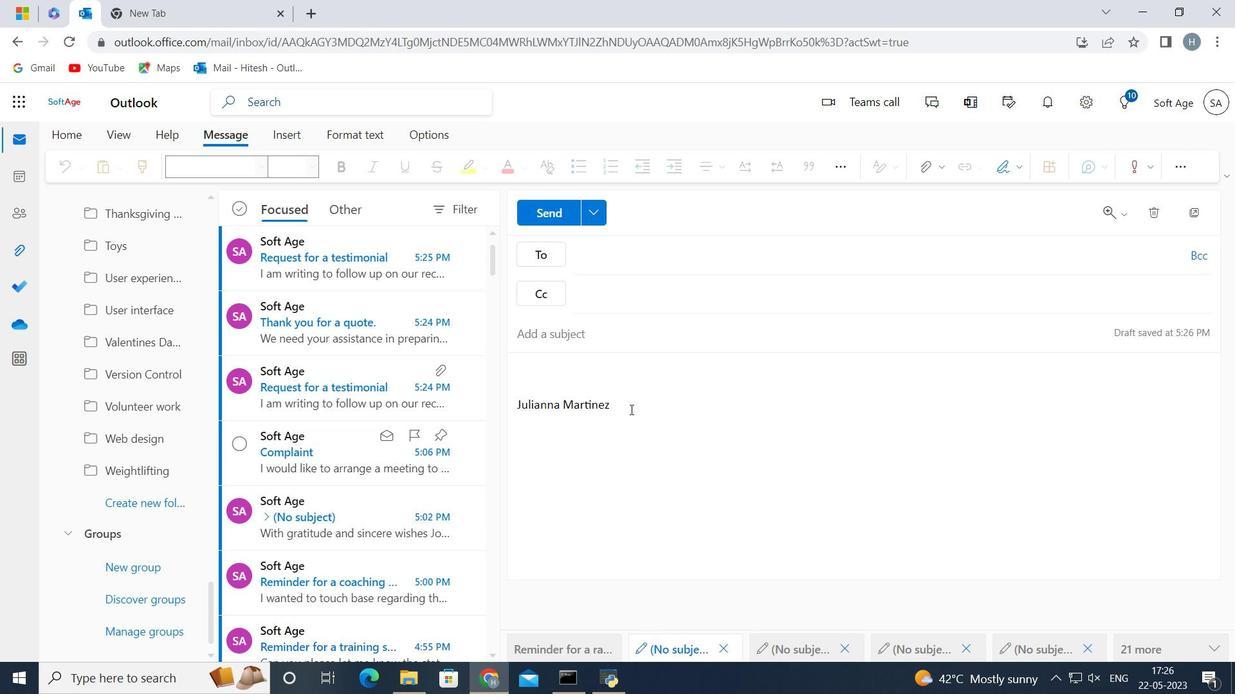 
Action: Mouse moved to (630, 409)
Screenshot: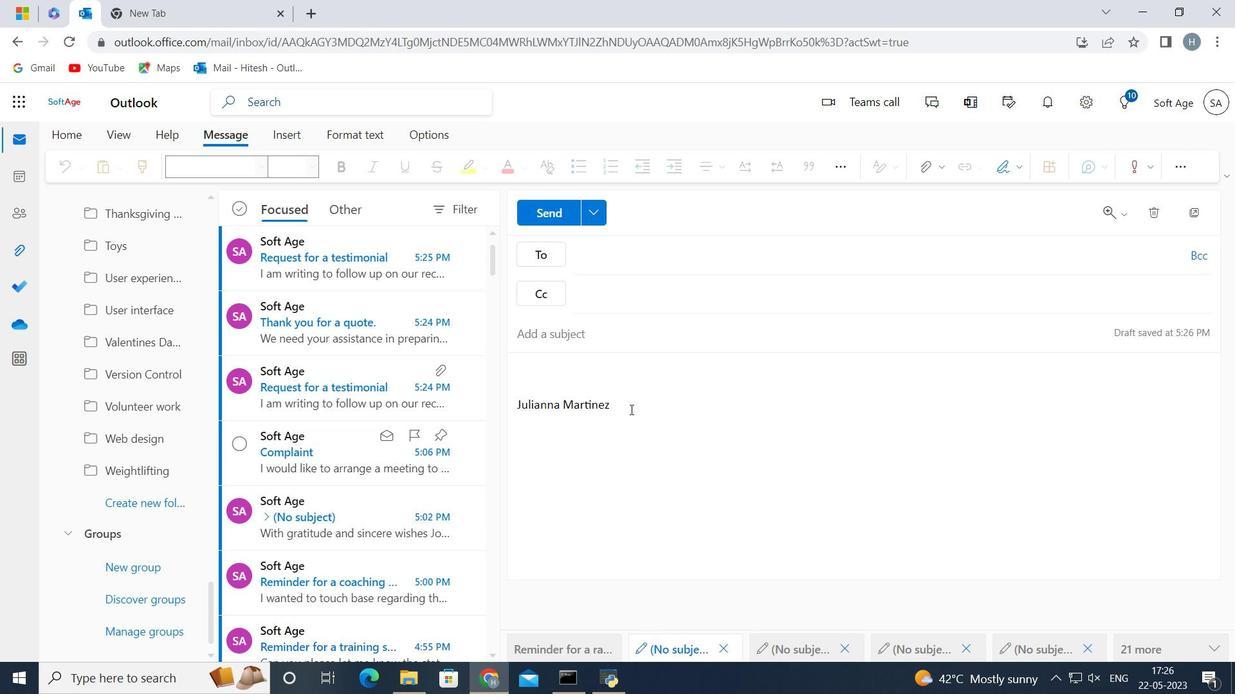 
Action: Key pressed <Key.backspace><Key.backspace><Key.backspace><Key.backspace><Key.backspace><Key.backspace><Key.backspace><Key.backspace><Key.backspace><Key.backspace><Key.backspace><Key.backspace><Key.backspace><Key.backspace><Key.backspace><Key.backspace><Key.backspace><Key.backspace><Key.backspace><Key.backspace><Key.backspace><Key.backspace><Key.backspace><Key.backspace><Key.backspace><Key.backspace><Key.backspace><Key.backspace><Key.backspace><Key.backspace><Key.backspace><Key.backspace><Key.shift>Best<Key.space>wishes<Key.space>foe<Key.backspace>r<Key.space>a<Key.space>happy<Key.space><Key.shift>National<Key.space><Key.shift>Technology<Key.space><Key.shift>Day<Key.space>
Screenshot: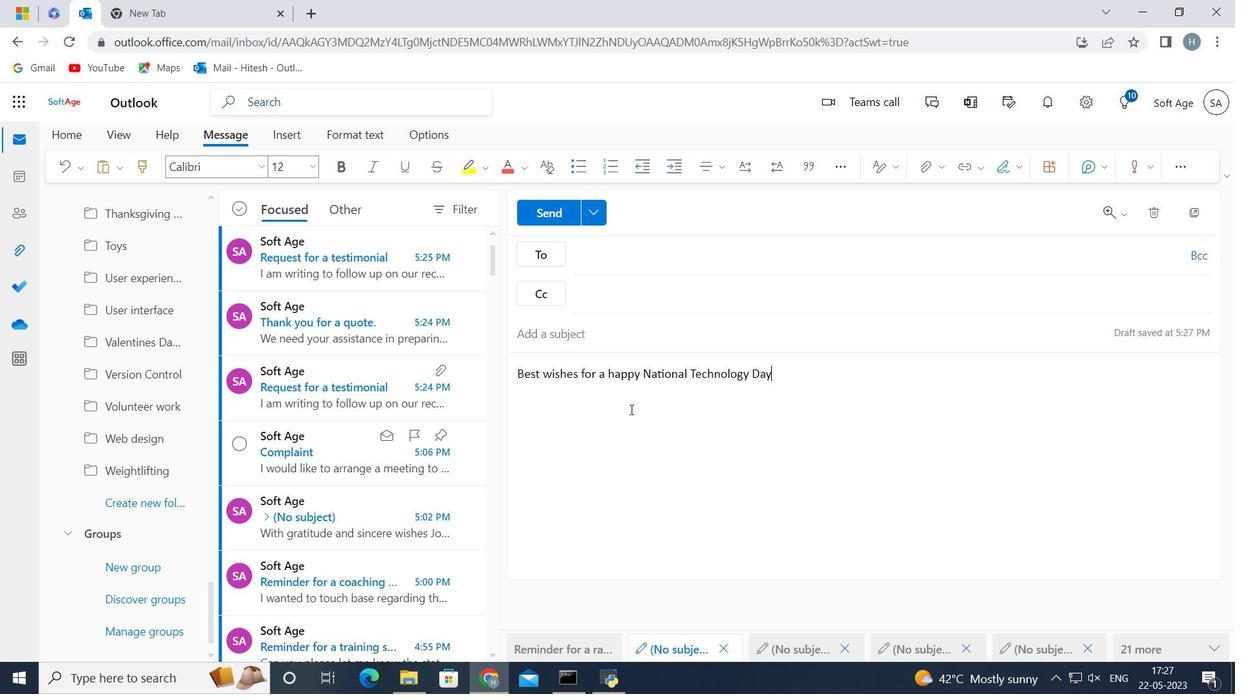 
Action: Mouse moved to (994, 174)
Screenshot: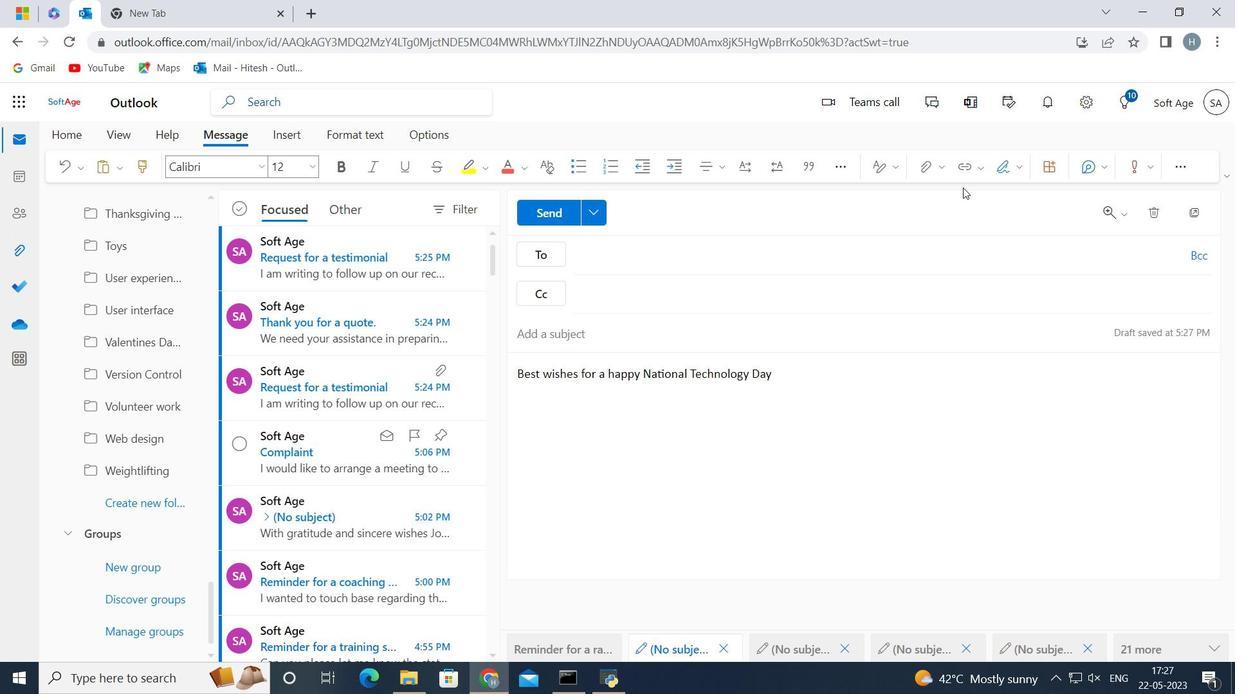 
Action: Mouse pressed left at (994, 174)
Screenshot: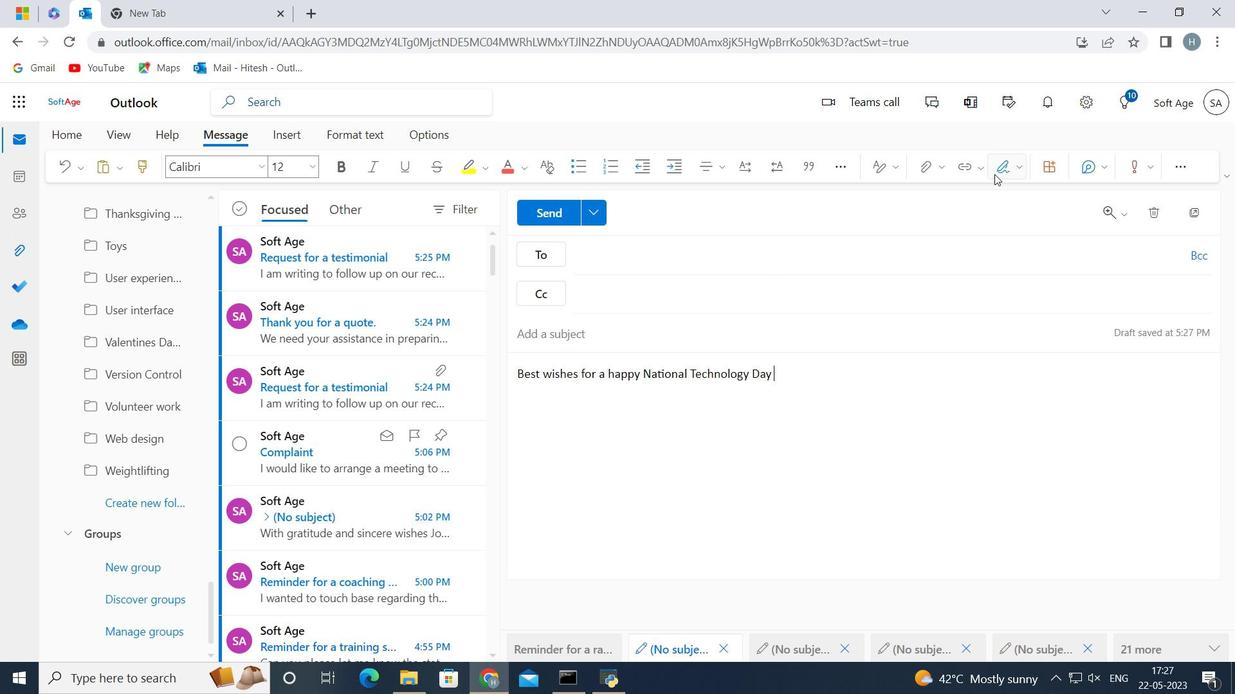 
Action: Mouse moved to (980, 199)
Screenshot: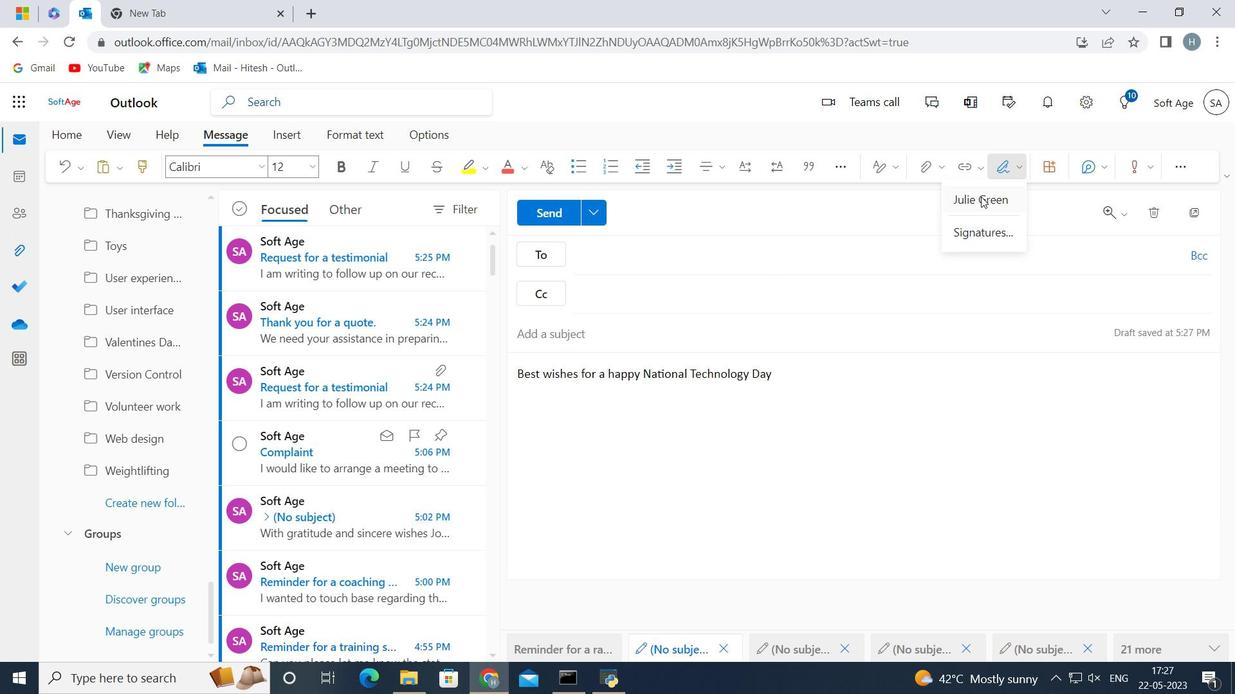 
Action: Mouse pressed left at (980, 199)
Screenshot: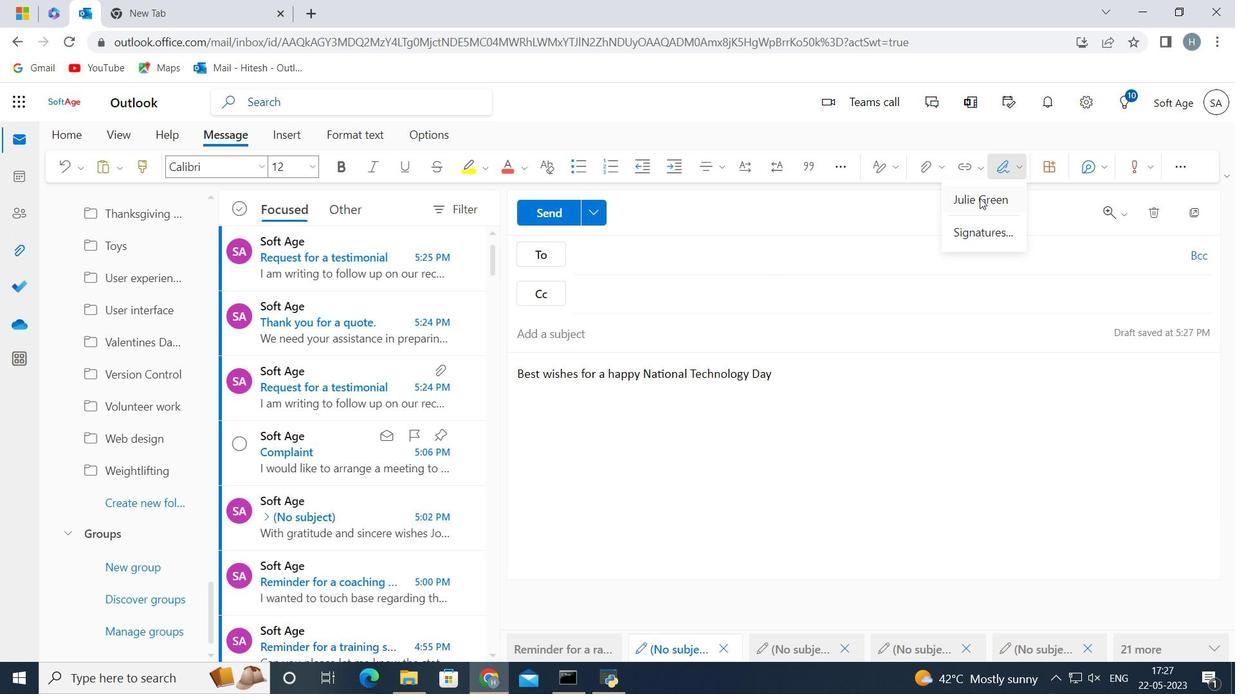 
Action: Mouse moved to (642, 256)
Screenshot: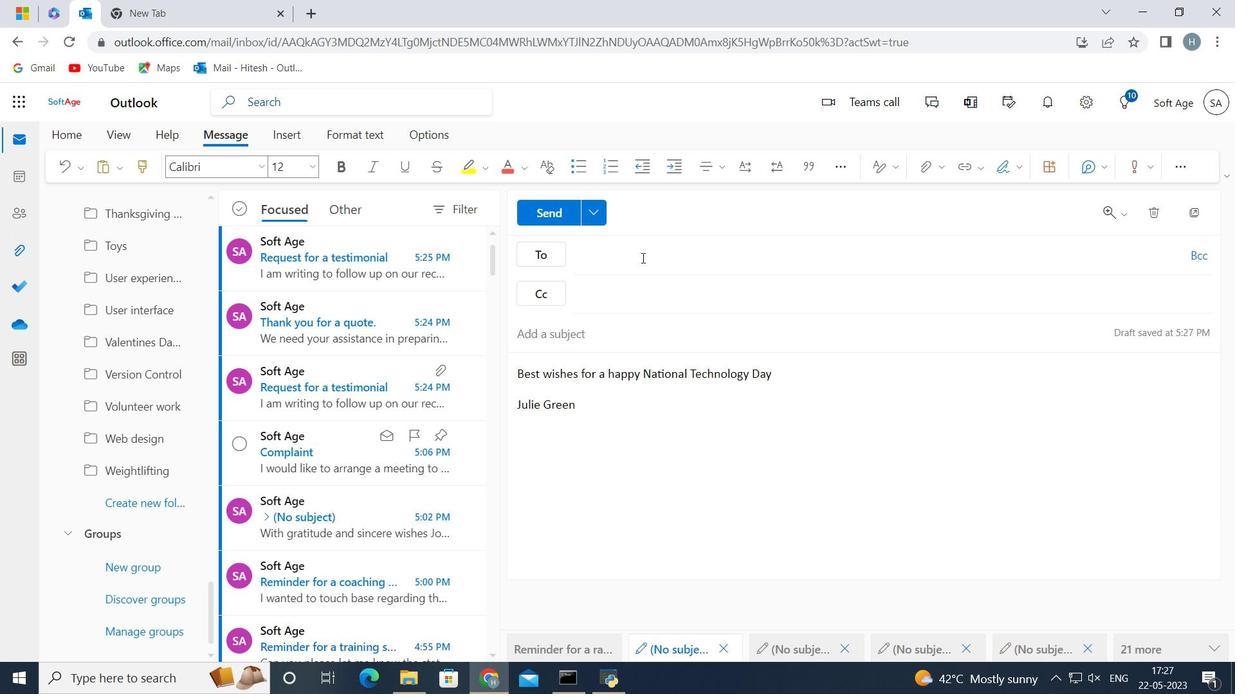 
Action: Mouse pressed left at (642, 256)
Screenshot: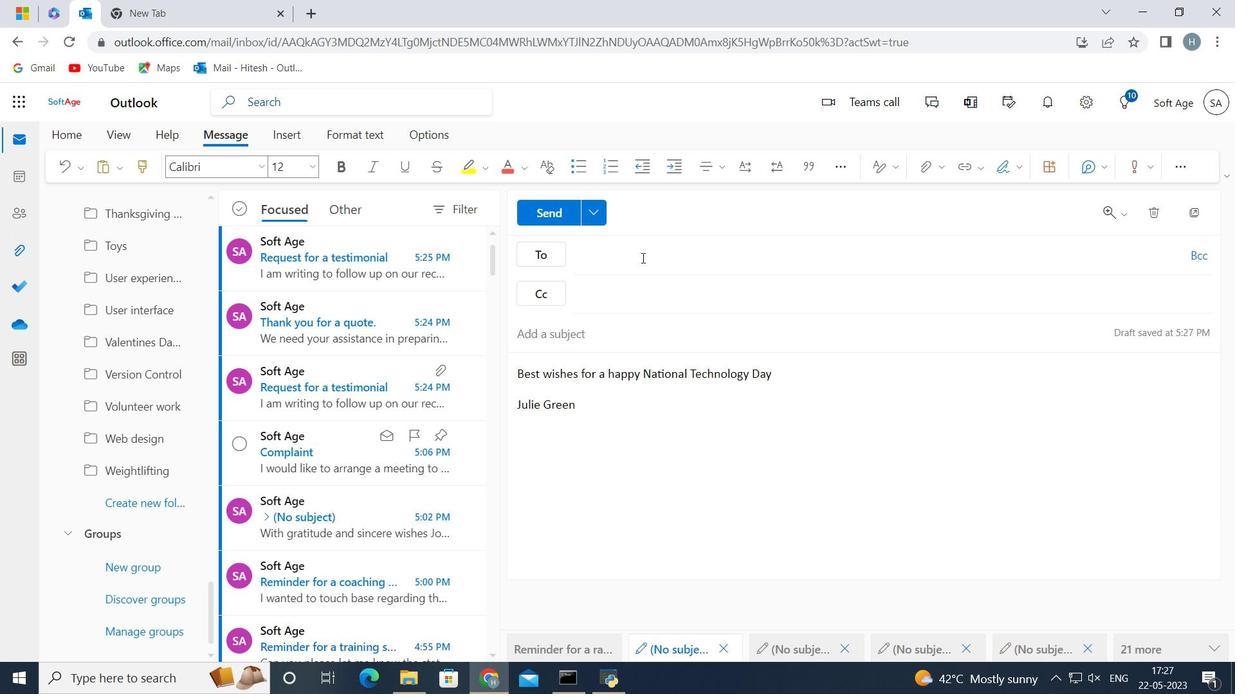 
Action: Key pressed softage.8<Key.shift>@softage.net
Screenshot: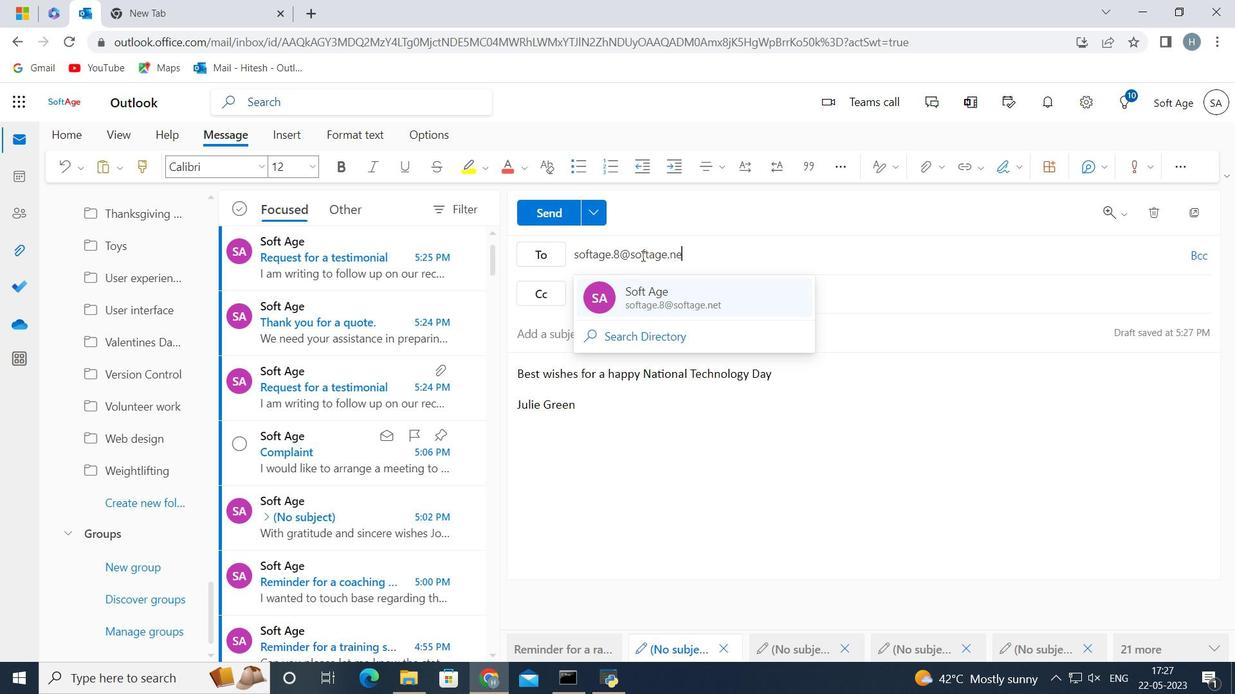
Action: Mouse moved to (648, 293)
Screenshot: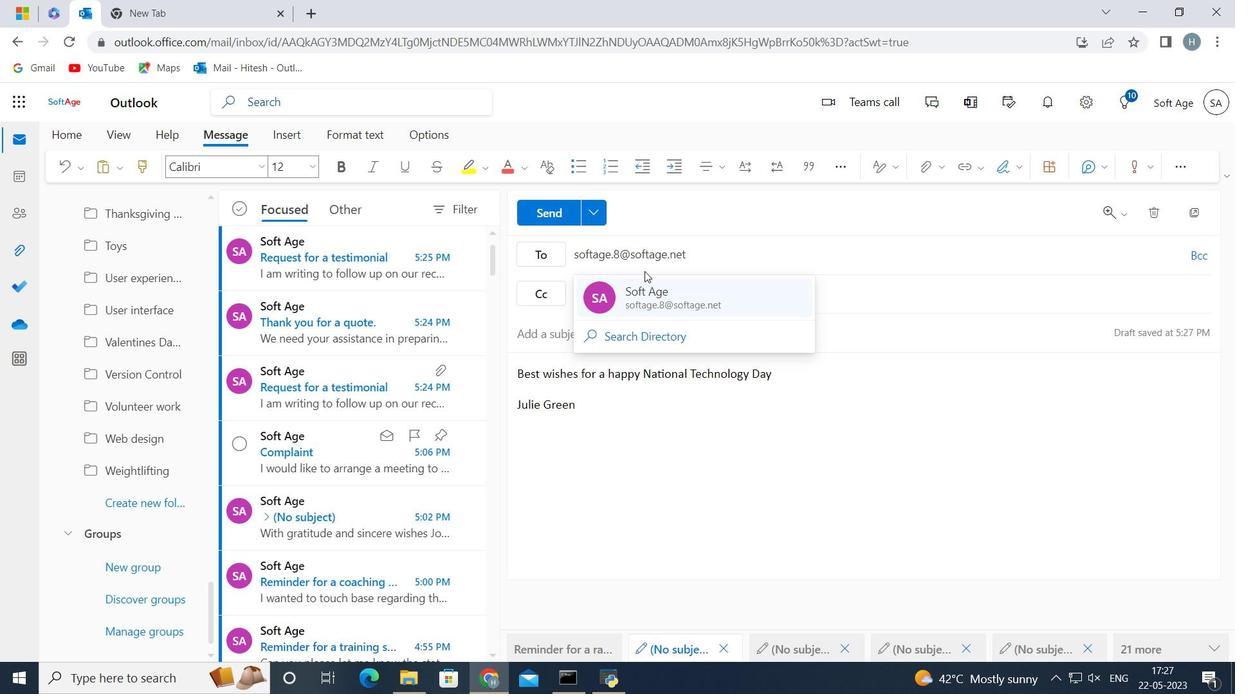 
Action: Mouse pressed left at (648, 293)
Screenshot: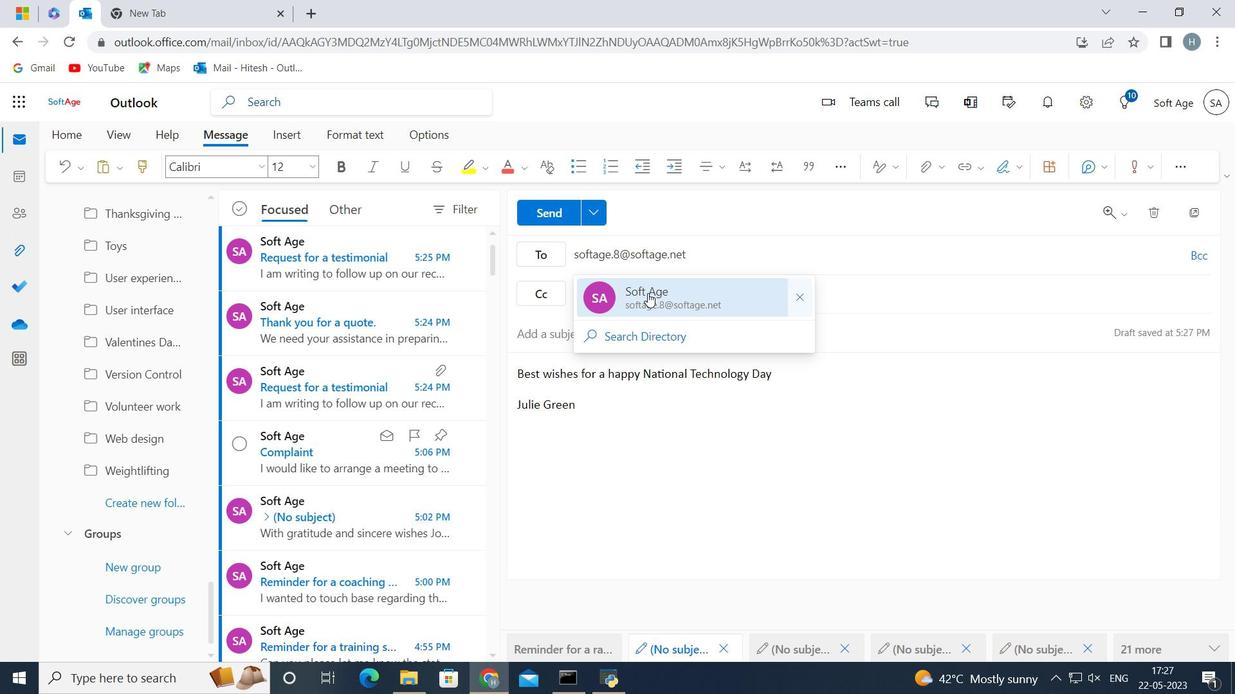 
Action: Mouse moved to (159, 501)
Screenshot: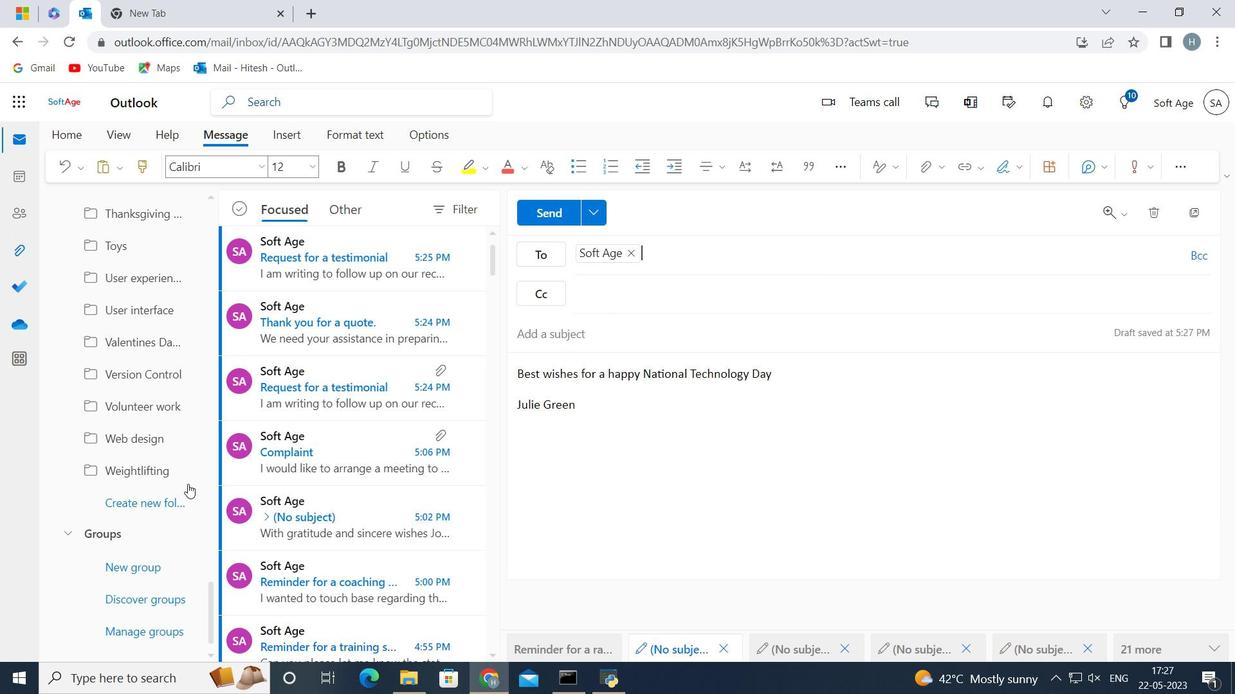 
Action: Mouse pressed left at (159, 501)
Screenshot: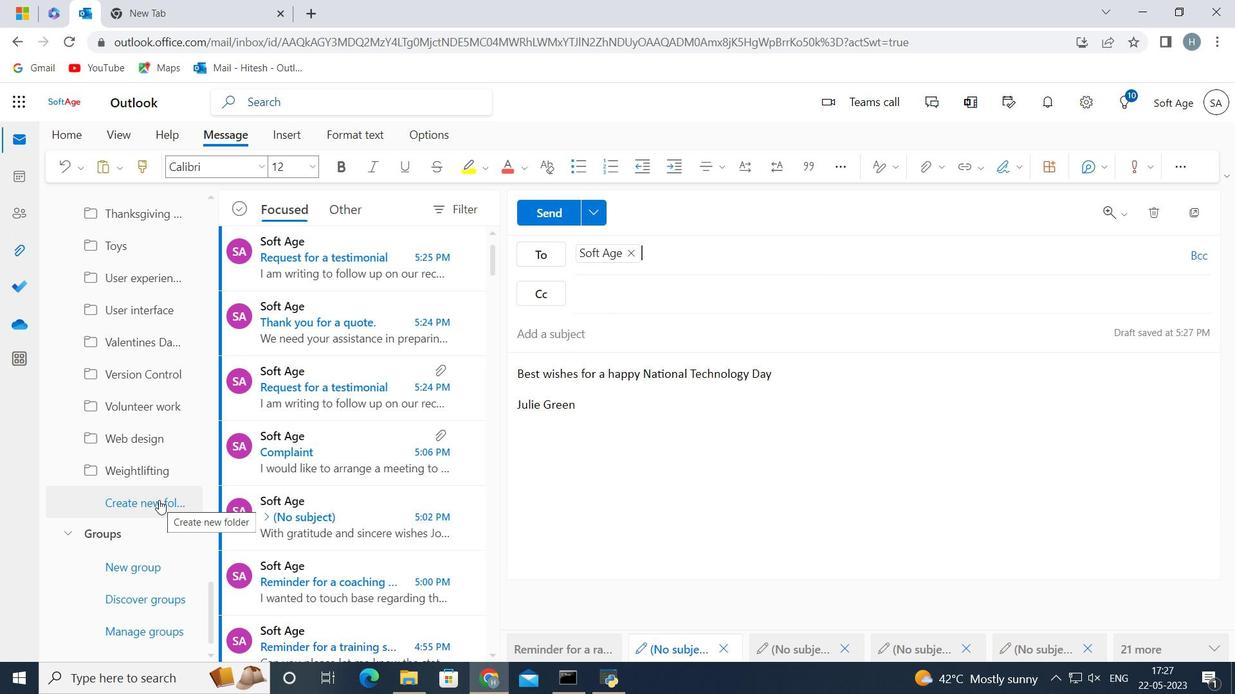 
Action: Key pressed <Key.shift>Data<Key.space>science
Screenshot: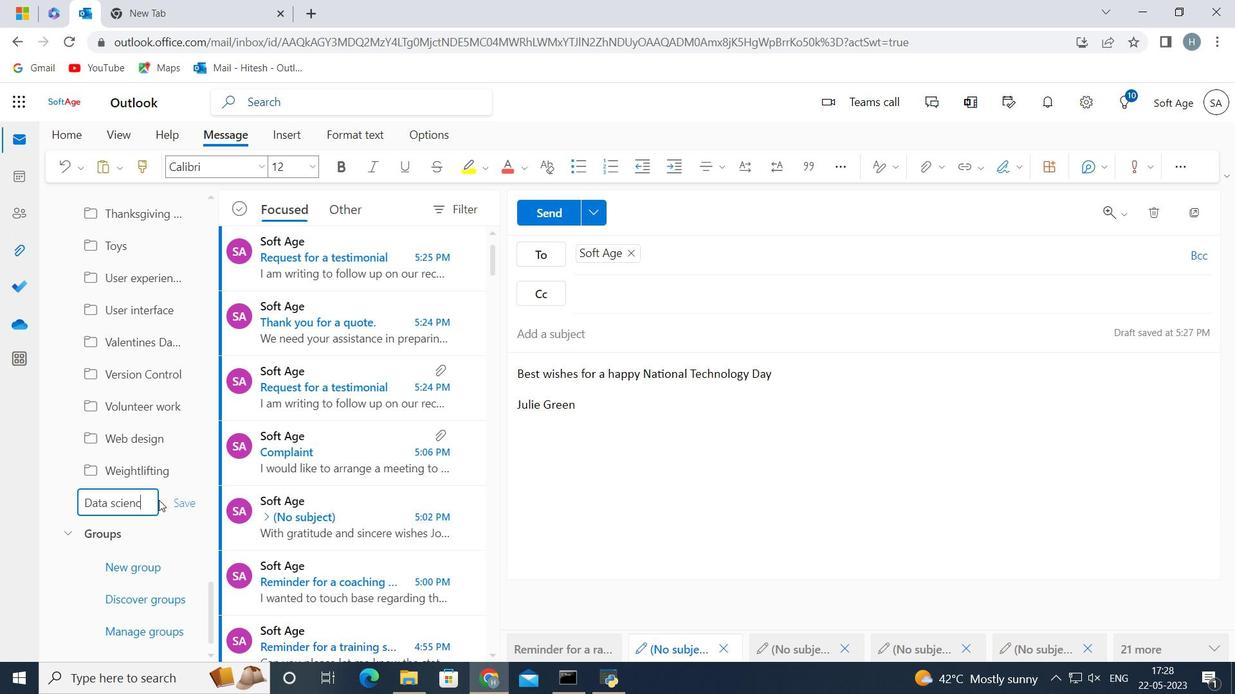 
Action: Mouse moved to (183, 500)
Screenshot: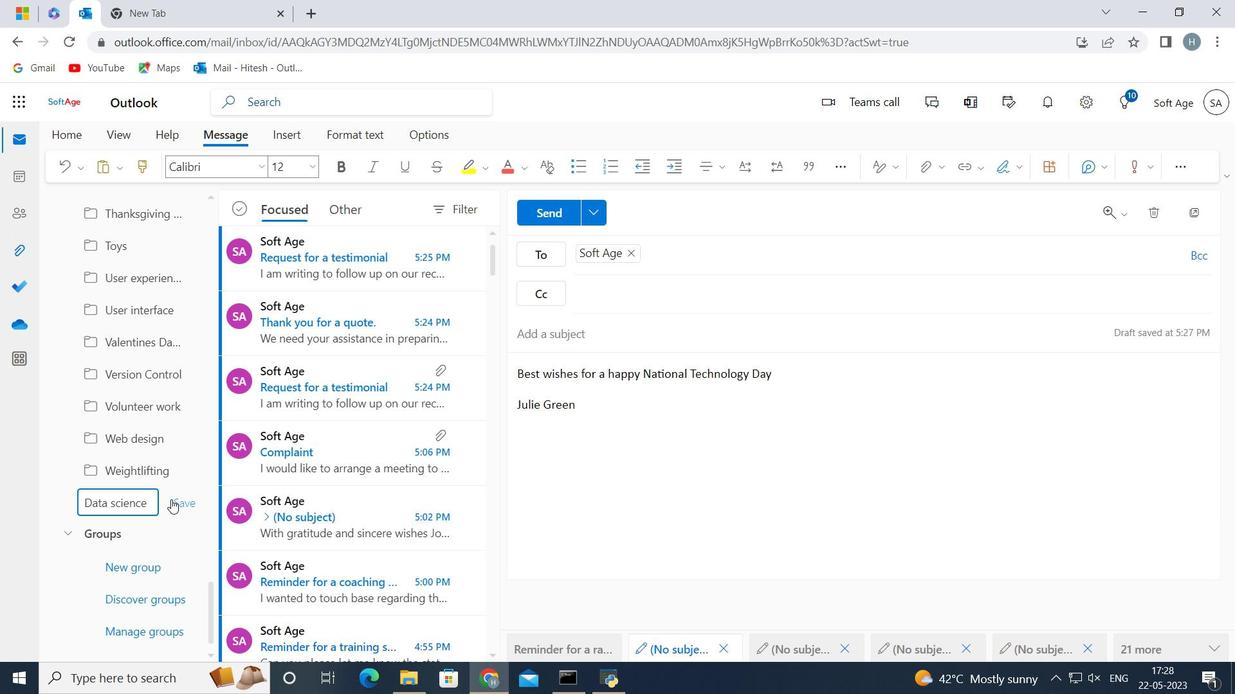 
Action: Mouse pressed left at (183, 500)
Screenshot: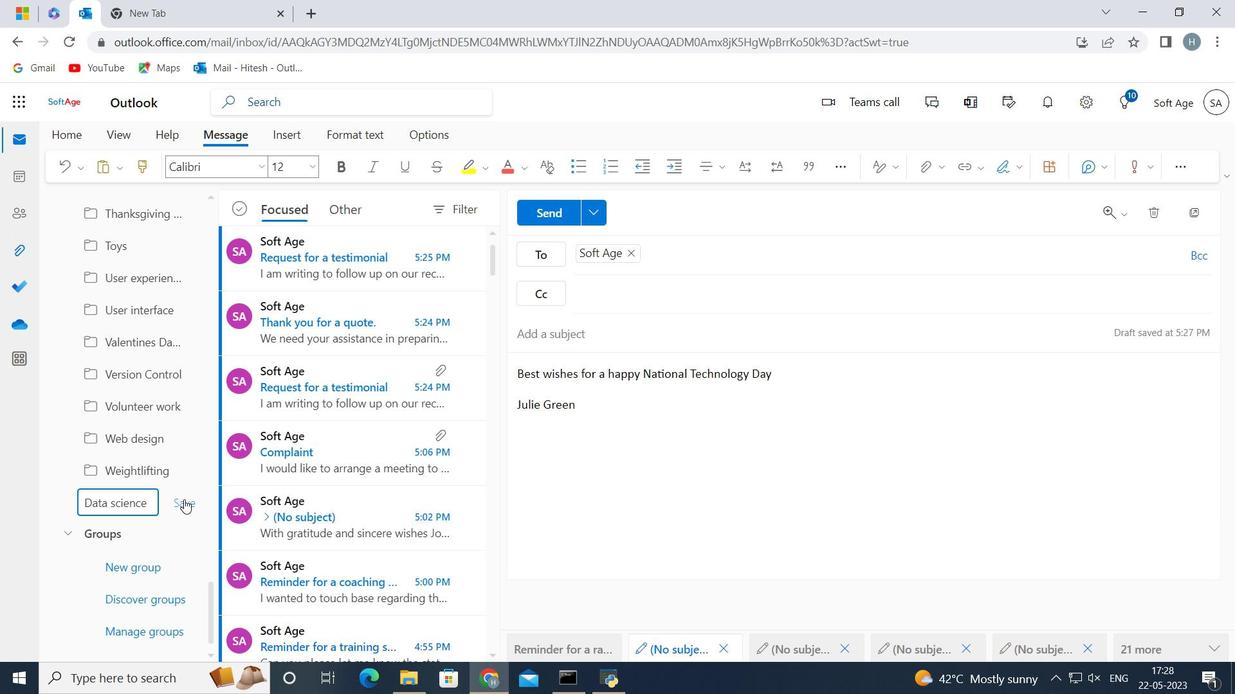 
Action: Mouse moved to (661, 441)
Screenshot: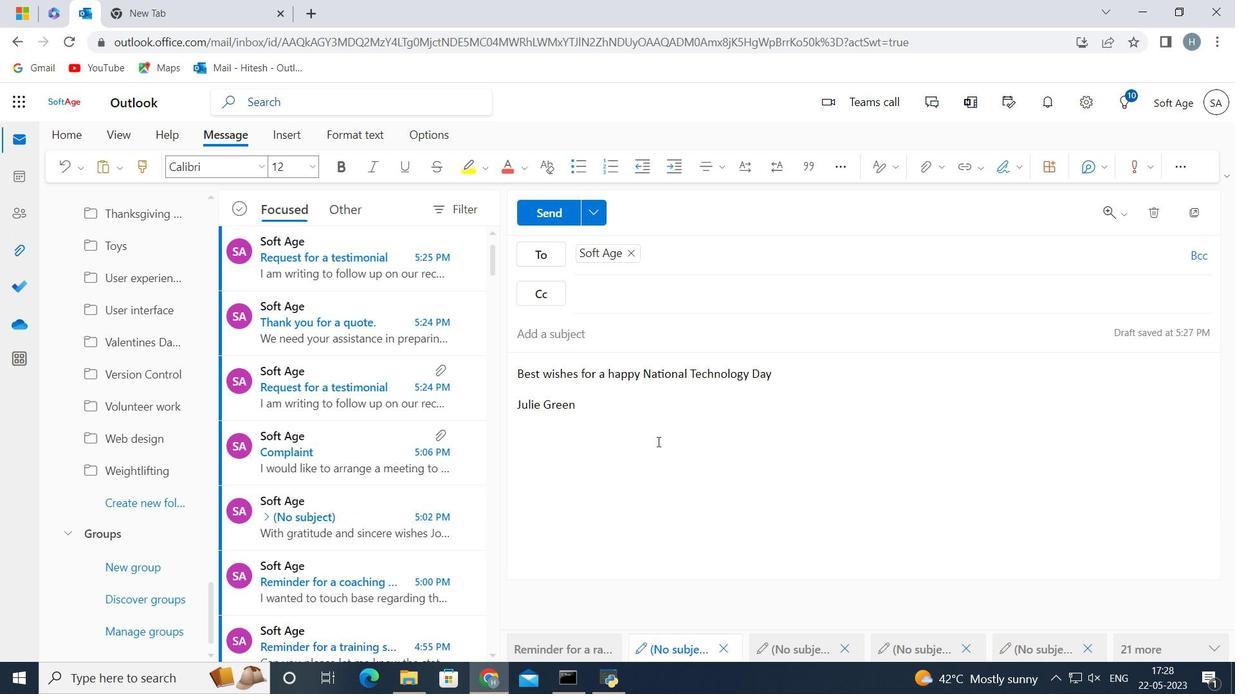 
